 Task: Look for products in the category "Salad Toppings" from Olivia's only.
Action: Mouse moved to (310, 102)
Screenshot: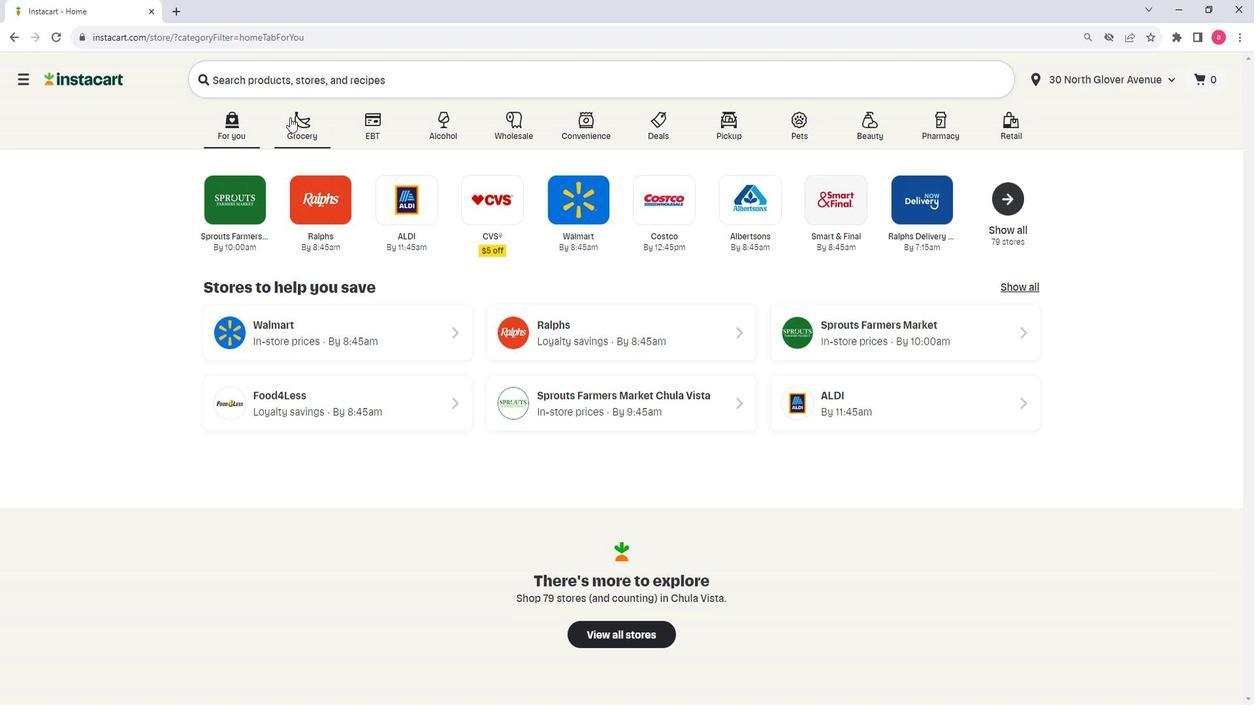 
Action: Mouse pressed left at (310, 102)
Screenshot: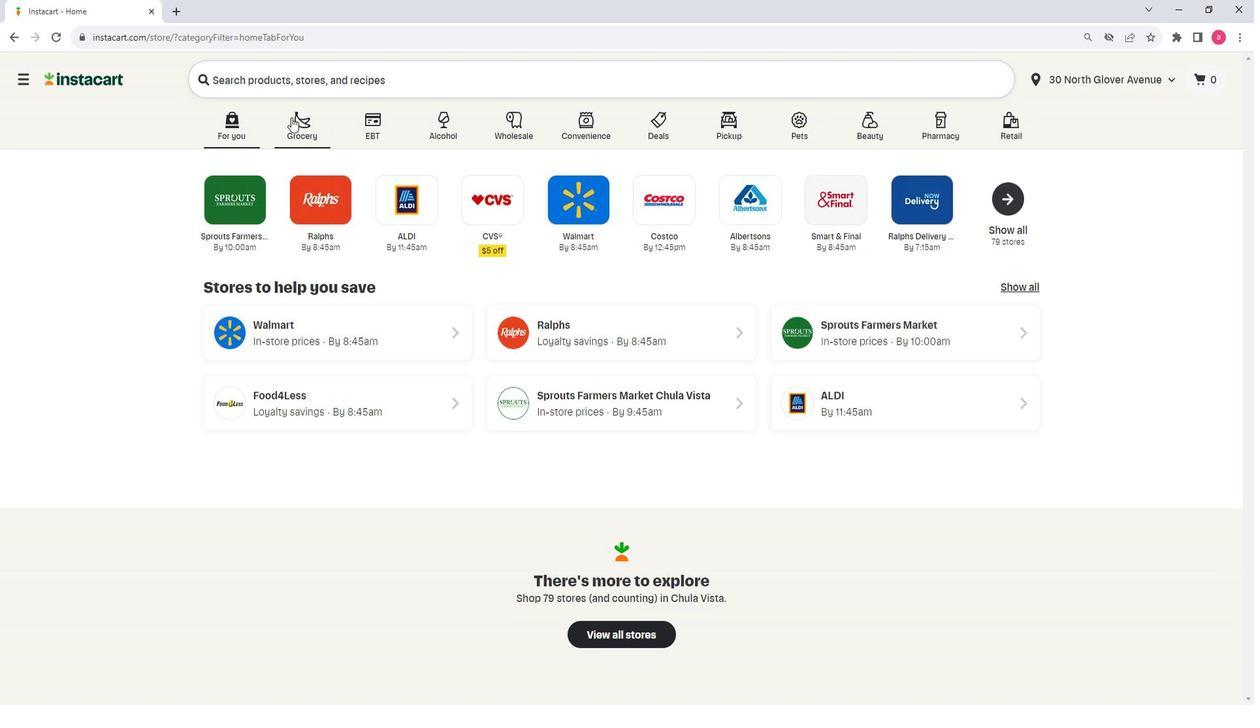 
Action: Mouse moved to (337, 305)
Screenshot: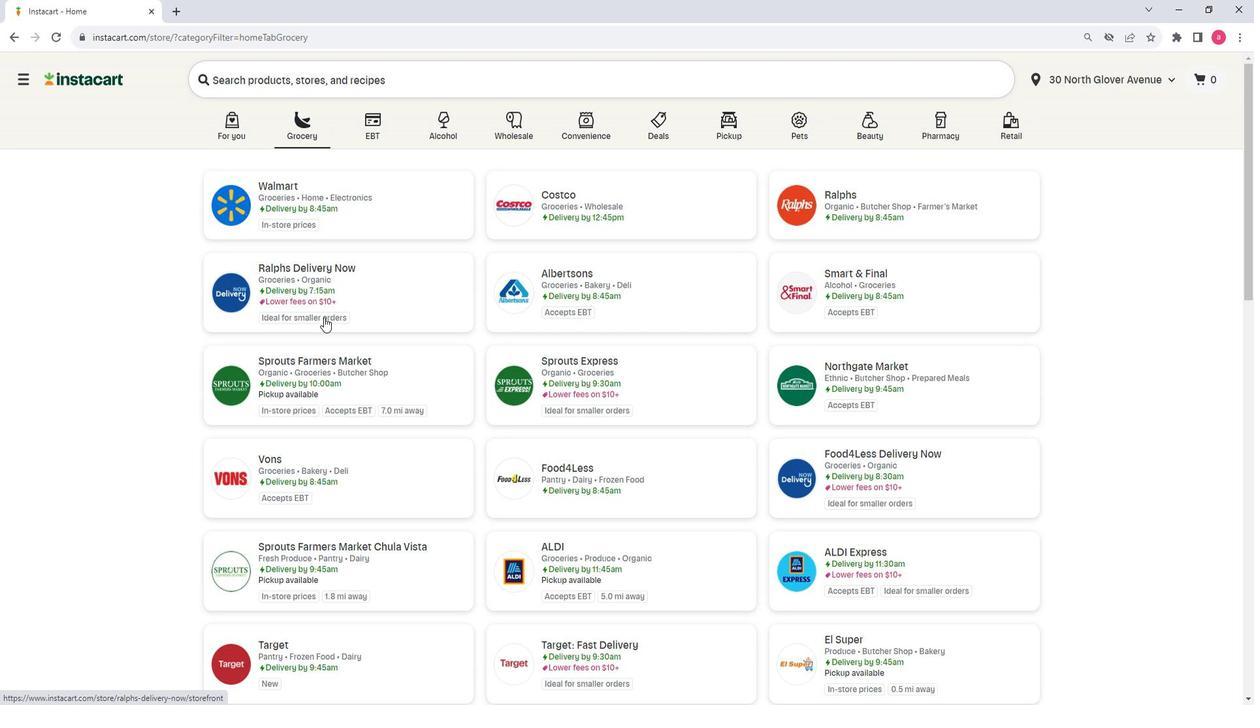
Action: Mouse scrolled (337, 305) with delta (0, 0)
Screenshot: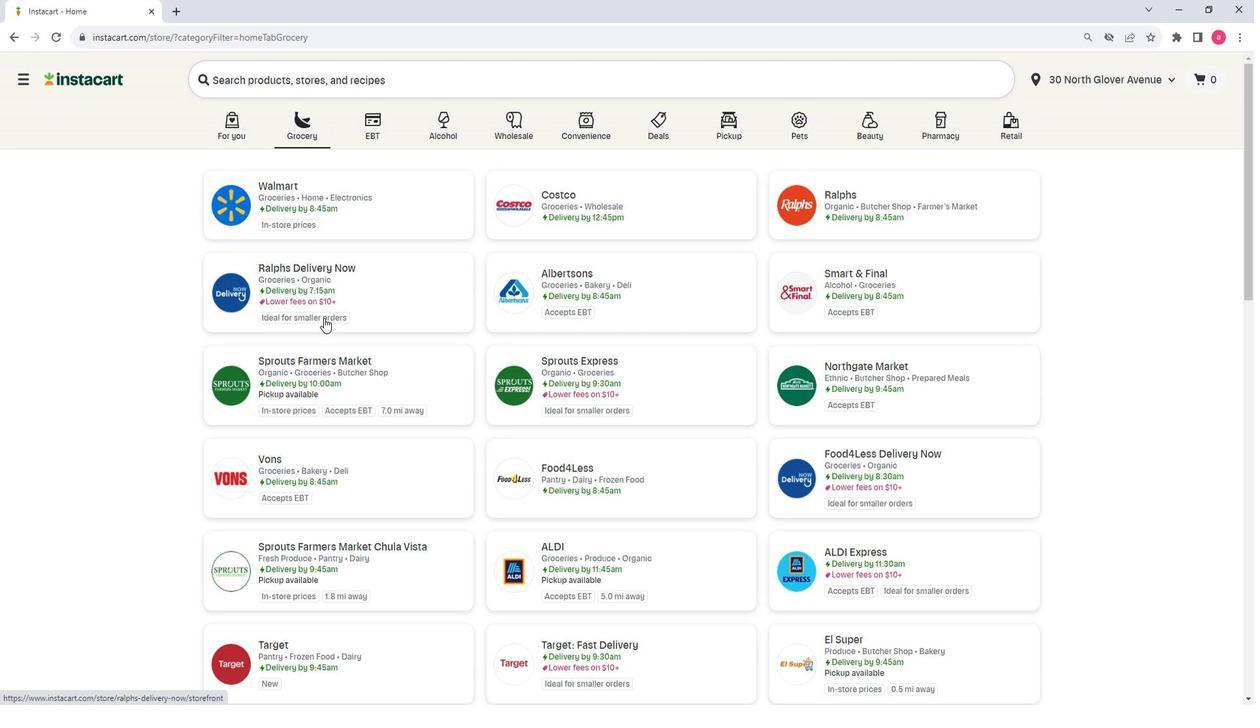 
Action: Mouse scrolled (337, 305) with delta (0, 0)
Screenshot: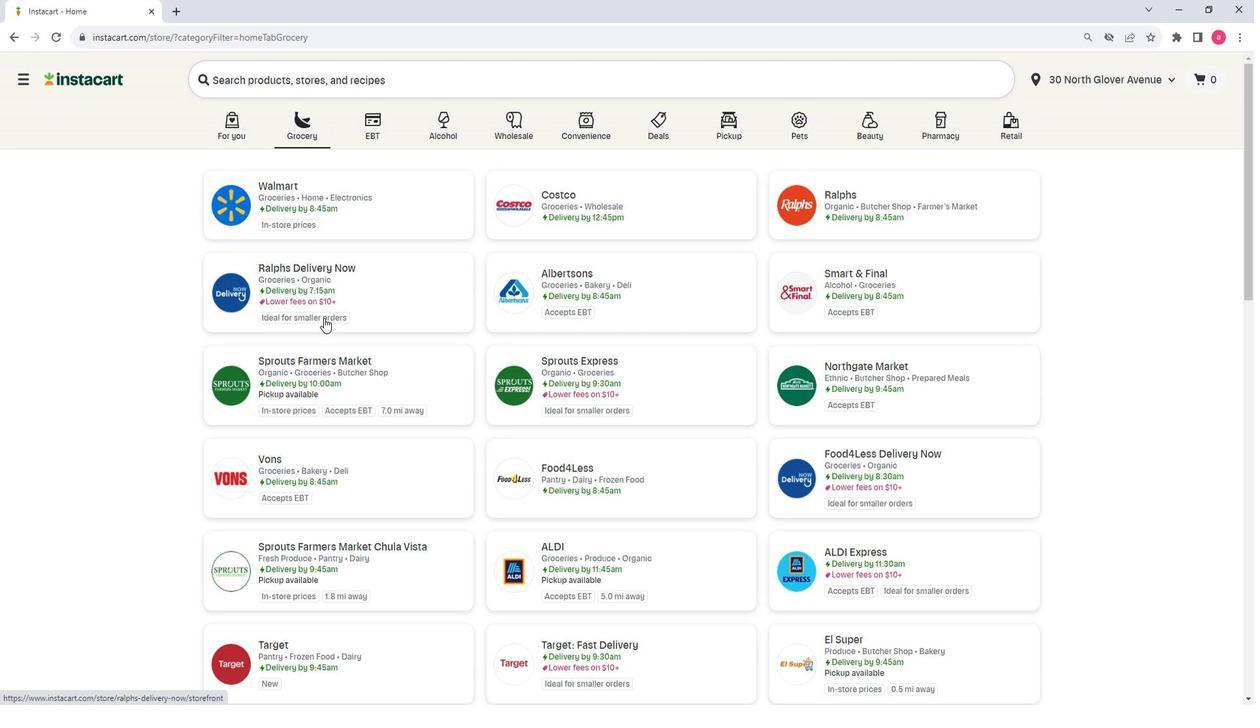 
Action: Mouse scrolled (337, 305) with delta (0, 0)
Screenshot: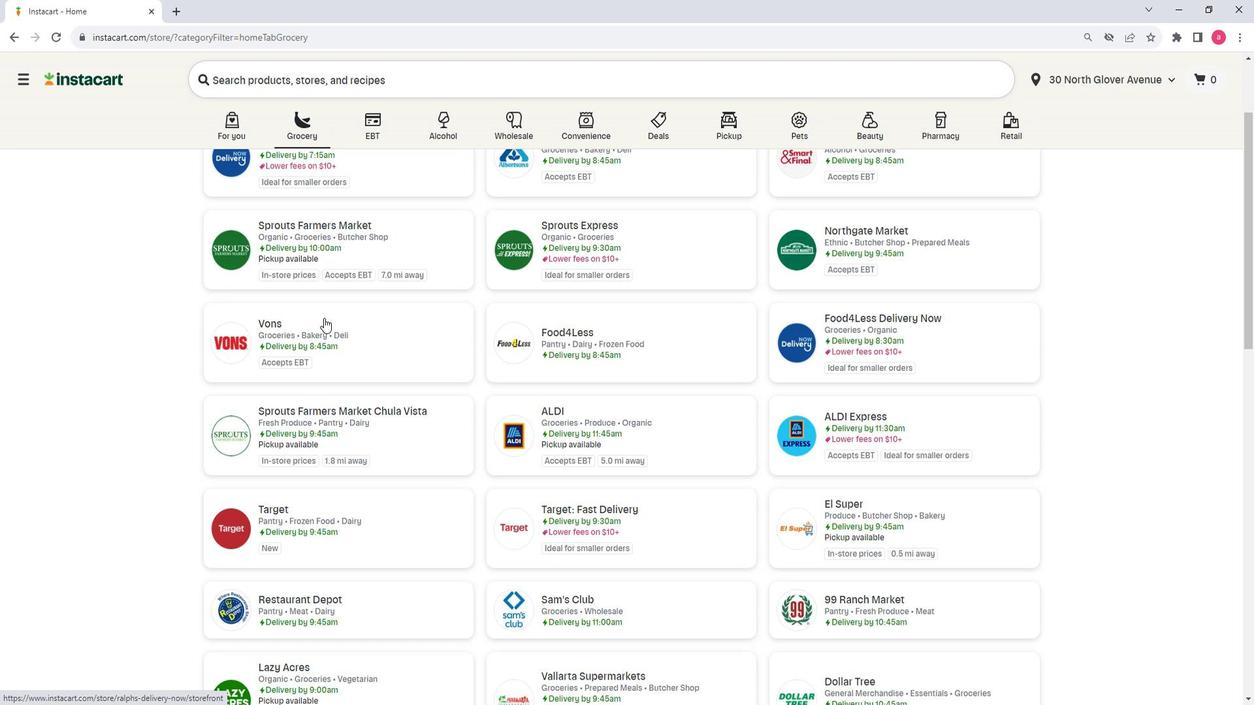 
Action: Mouse scrolled (337, 305) with delta (0, 0)
Screenshot: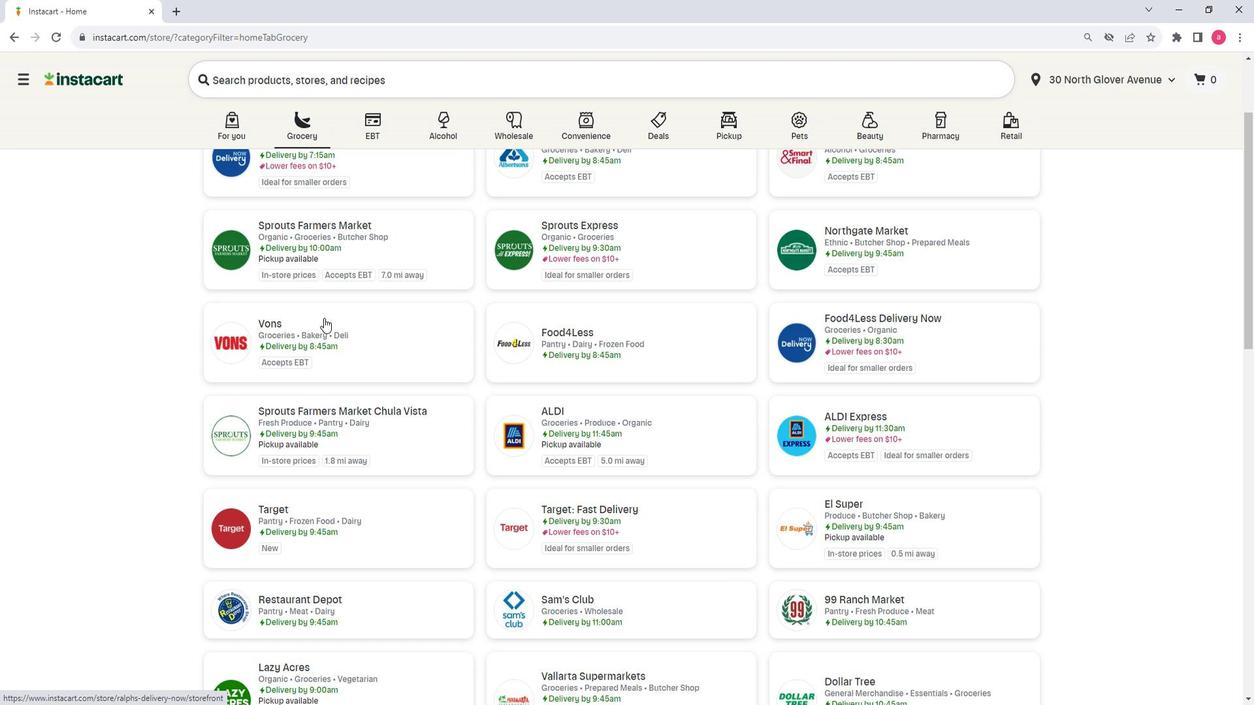 
Action: Mouse moved to (403, 289)
Screenshot: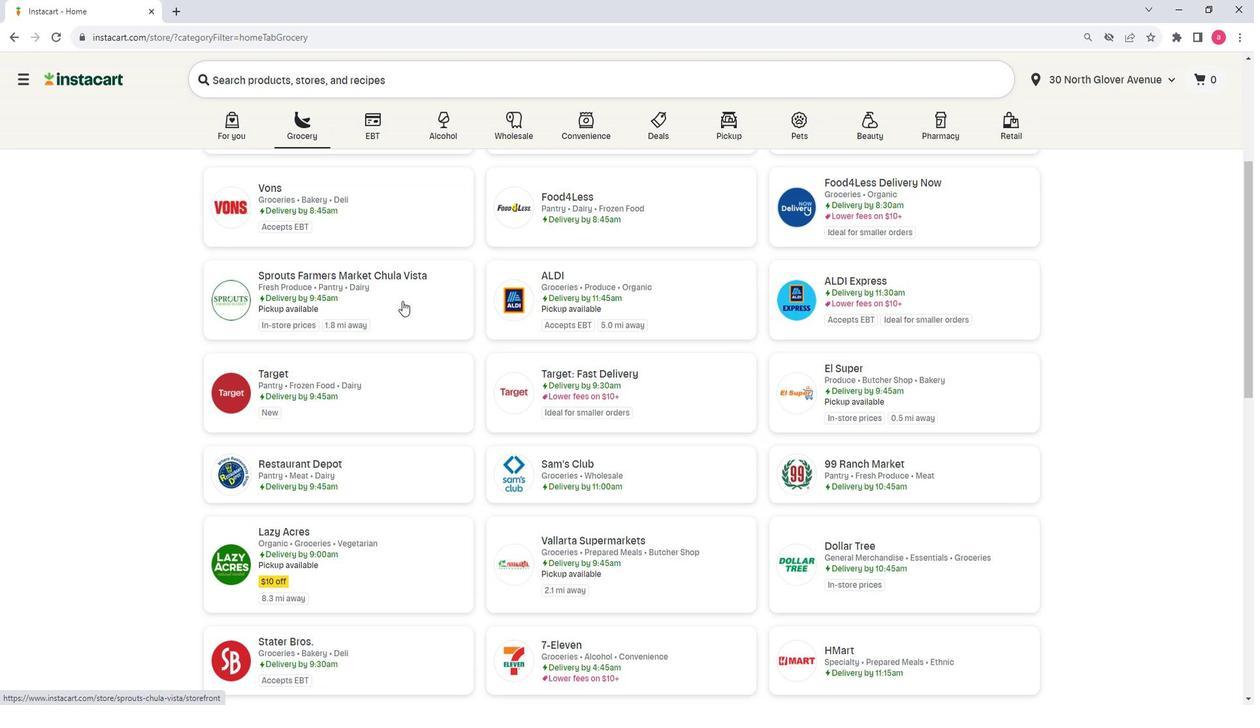 
Action: Mouse scrolled (403, 290) with delta (0, 0)
Screenshot: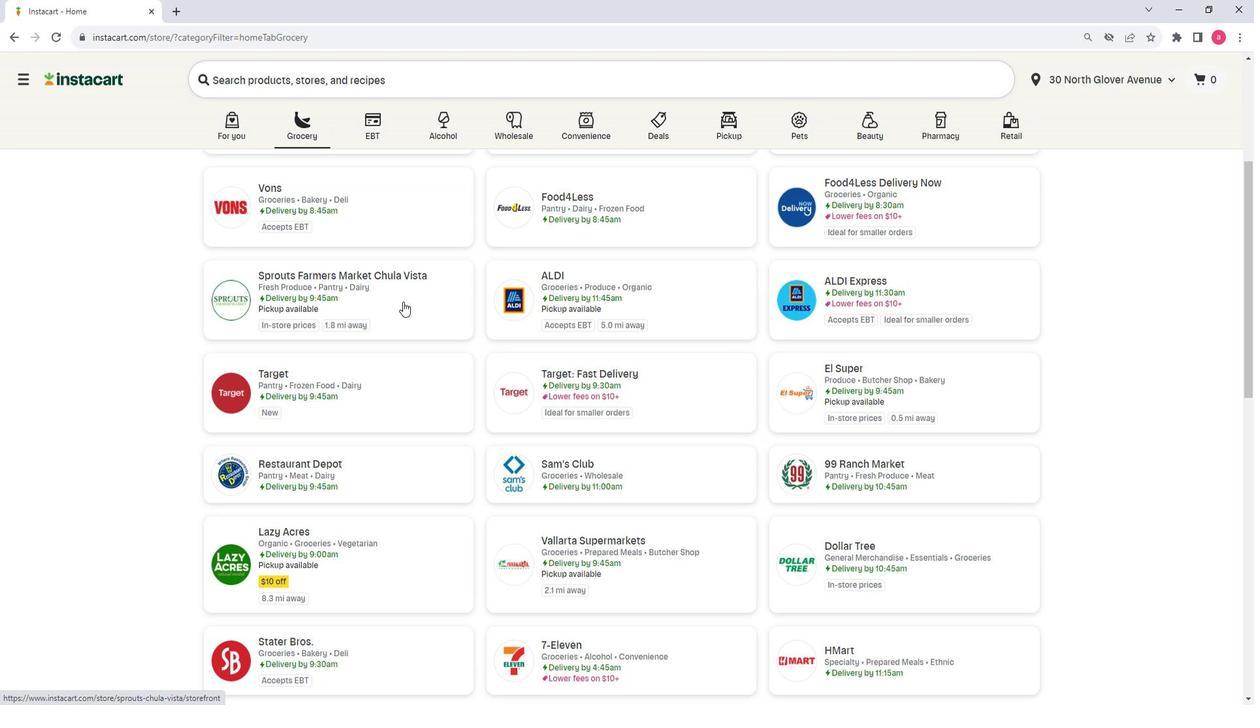 
Action: Mouse scrolled (403, 290) with delta (0, 0)
Screenshot: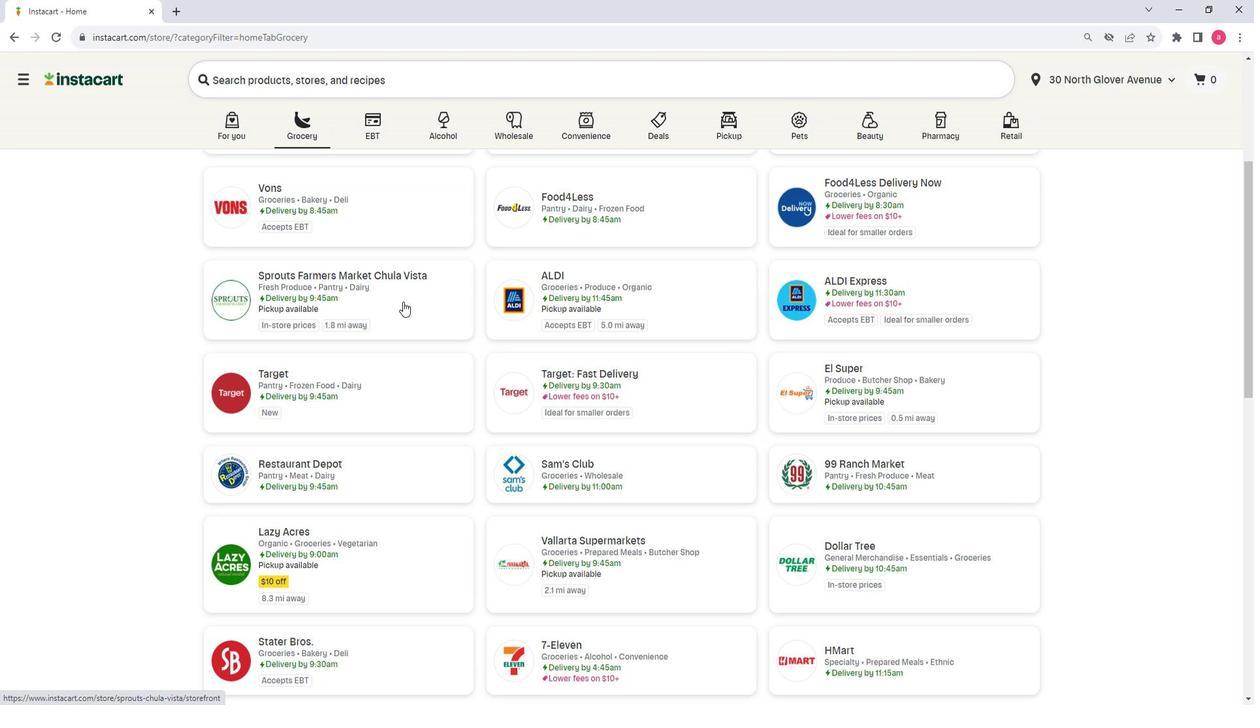 
Action: Mouse scrolled (403, 290) with delta (0, 0)
Screenshot: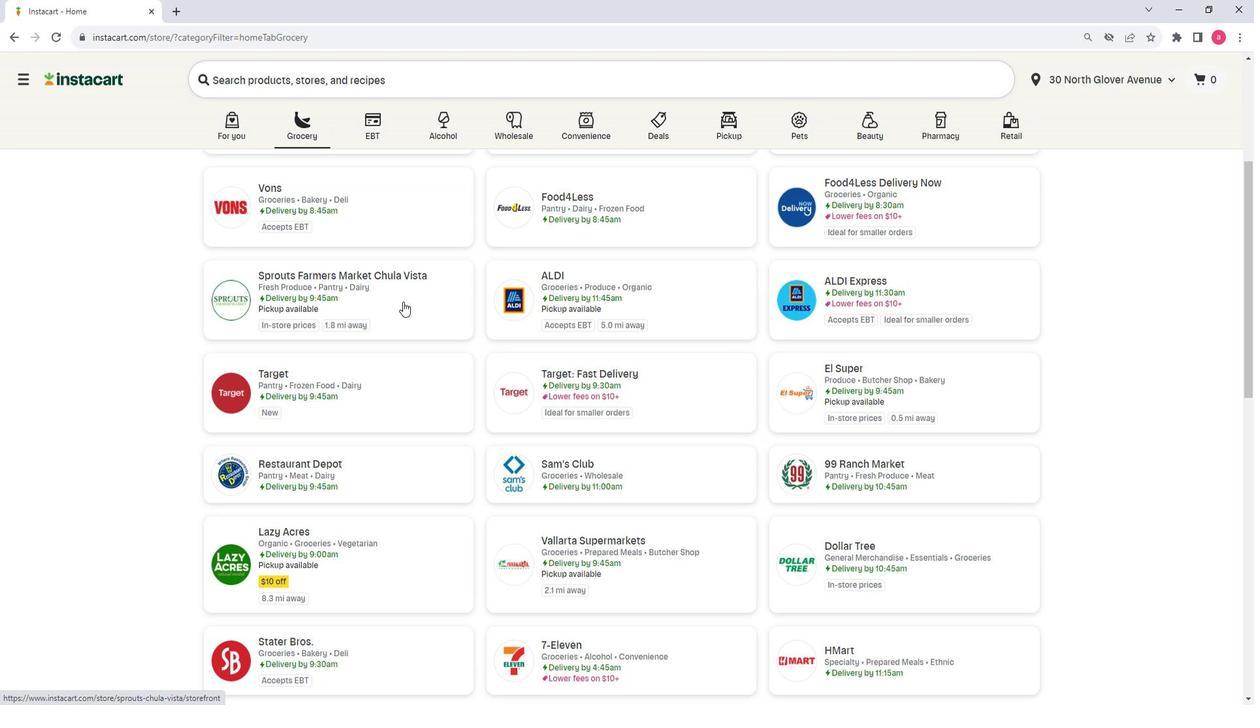 
Action: Mouse scrolled (403, 290) with delta (0, 0)
Screenshot: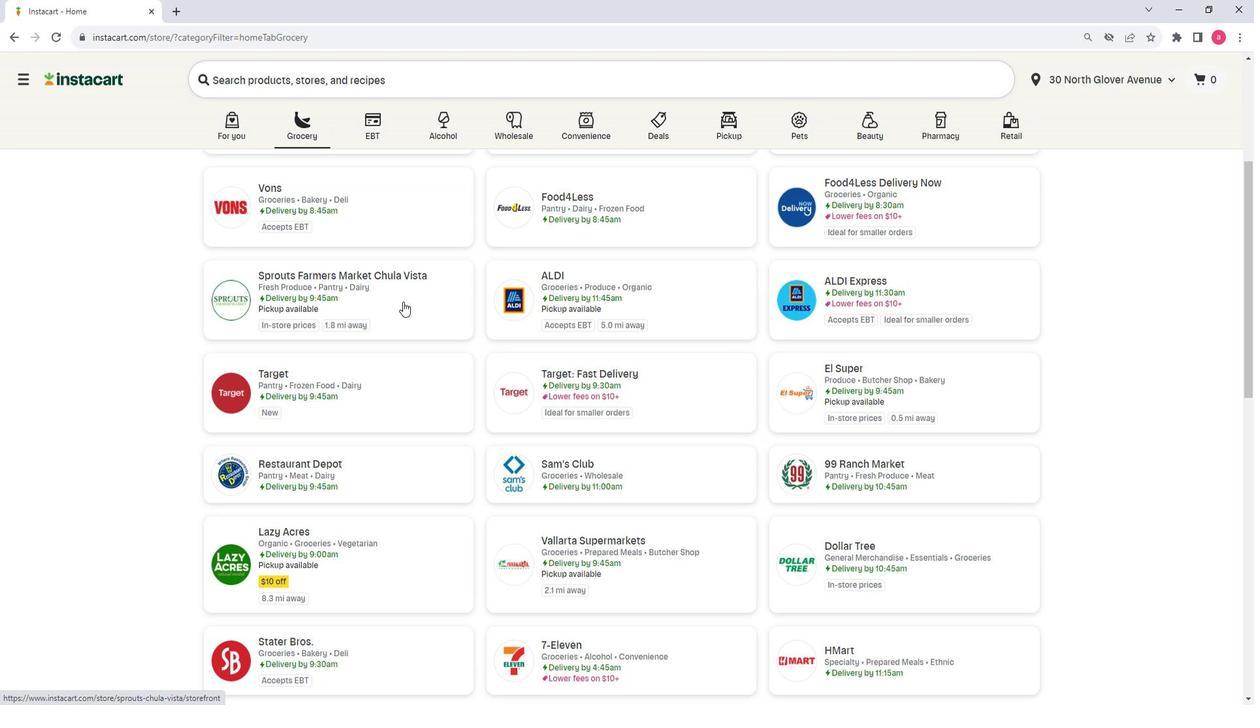 
Action: Mouse scrolled (403, 290) with delta (0, 0)
Screenshot: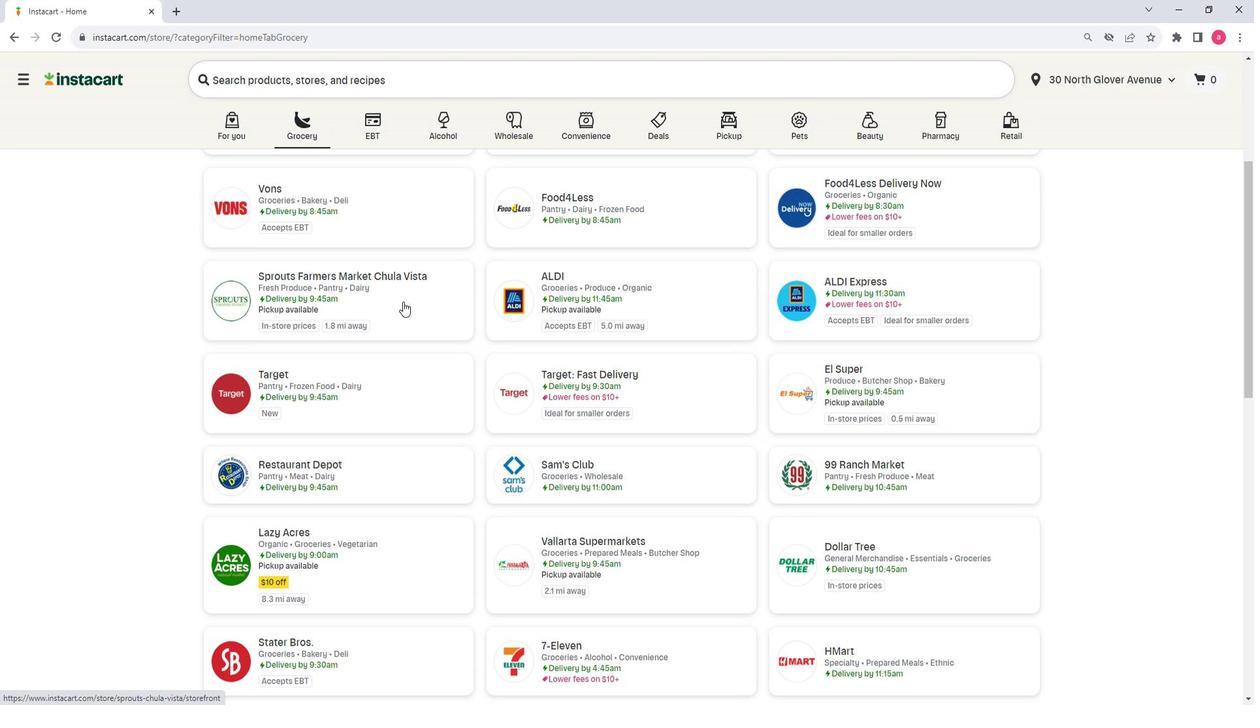 
Action: Mouse moved to (408, 363)
Screenshot: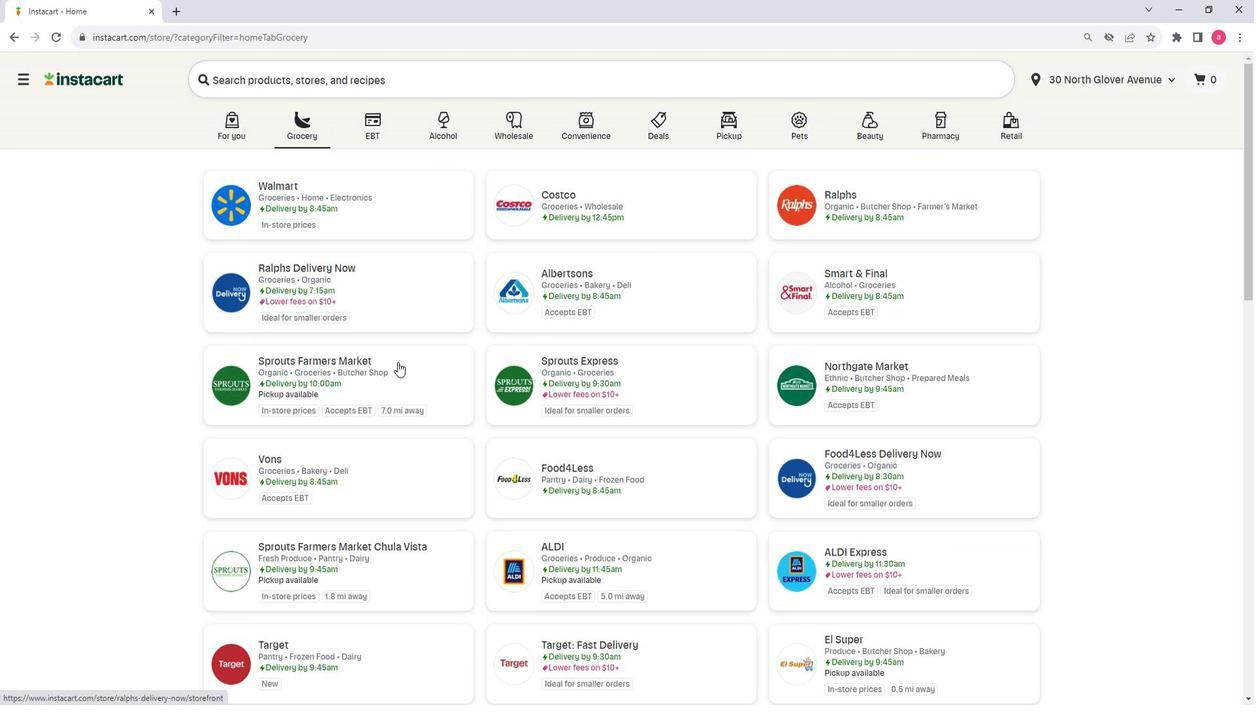 
Action: Mouse pressed left at (408, 363)
Screenshot: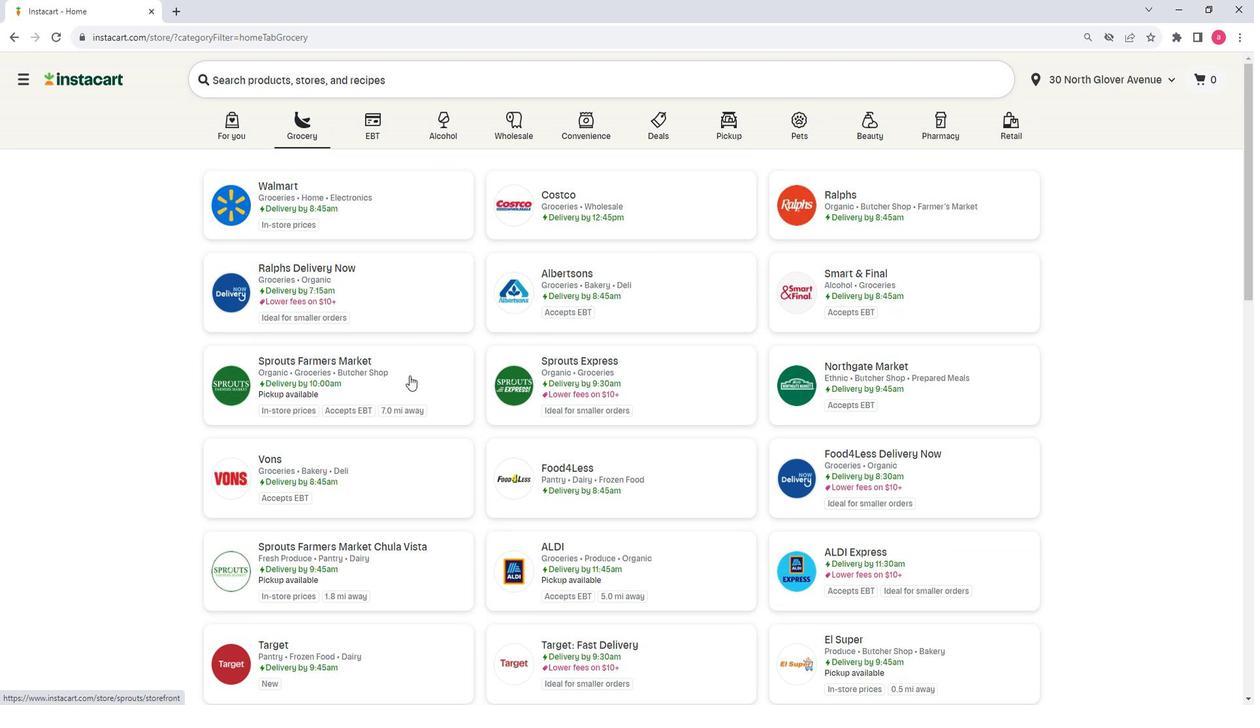 
Action: Mouse moved to (182, 348)
Screenshot: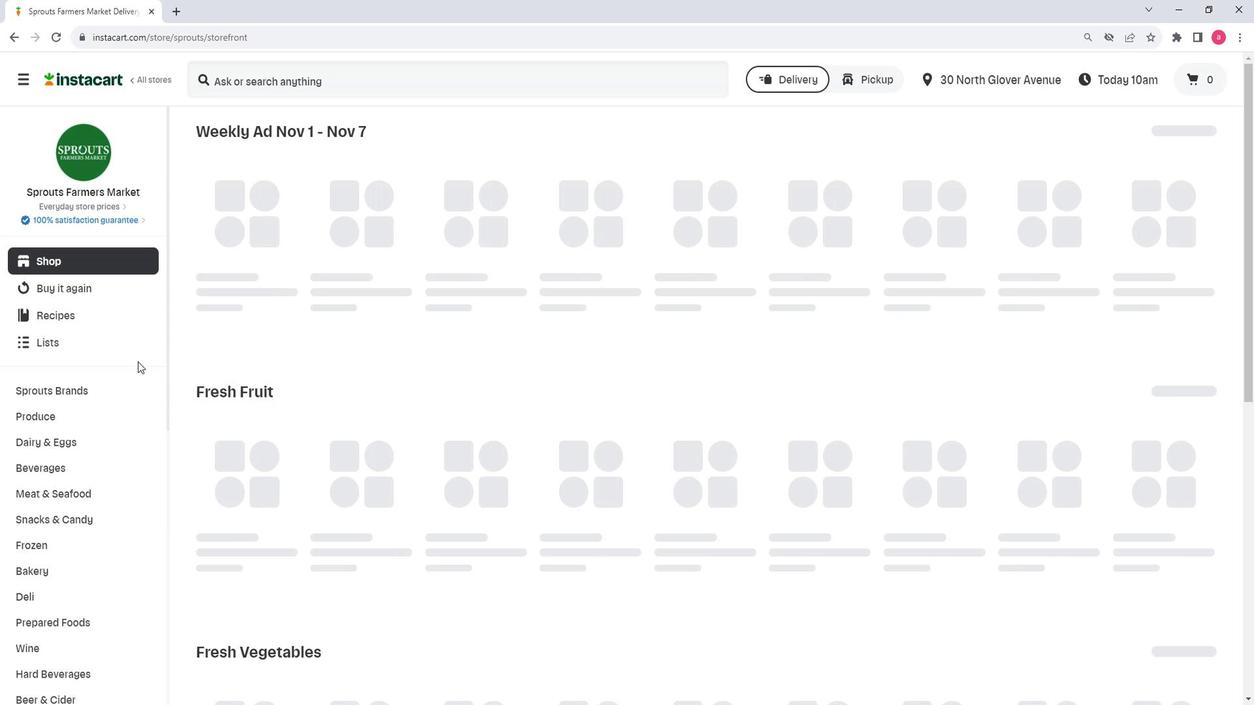 
Action: Mouse scrolled (182, 348) with delta (0, 0)
Screenshot: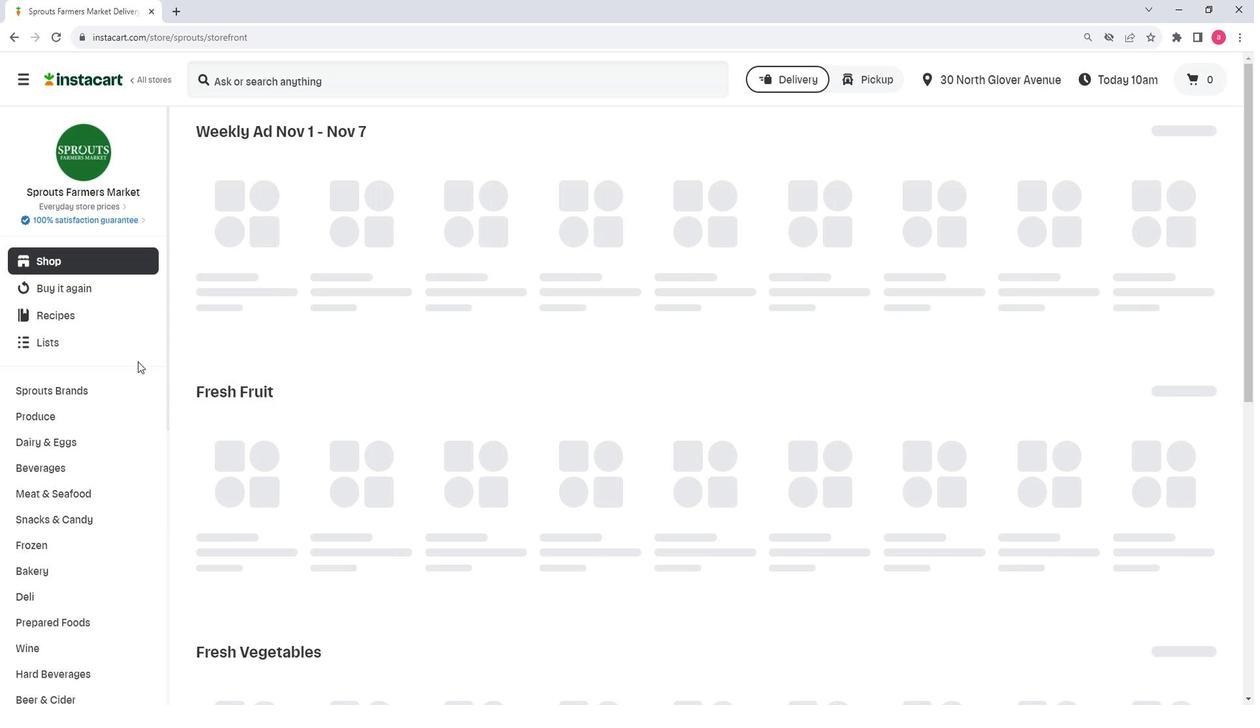 
Action: Mouse scrolled (182, 348) with delta (0, 0)
Screenshot: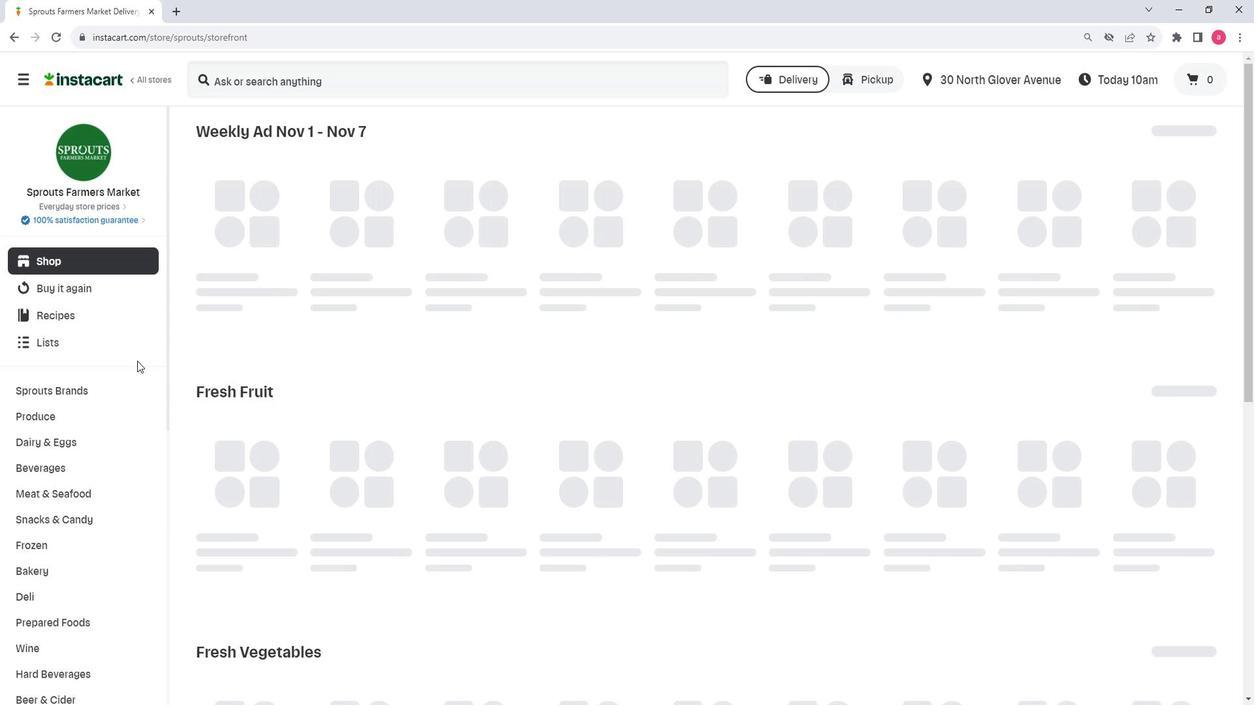 
Action: Mouse scrolled (182, 348) with delta (0, 0)
Screenshot: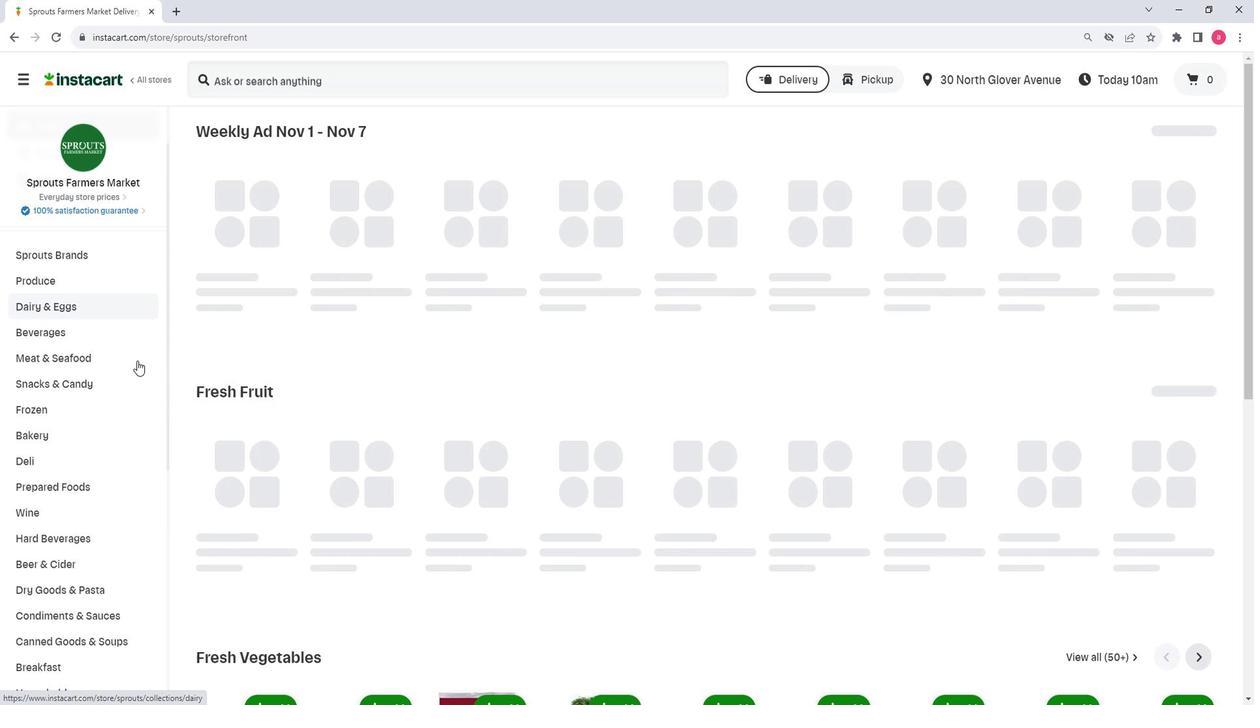
Action: Mouse scrolled (182, 348) with delta (0, 0)
Screenshot: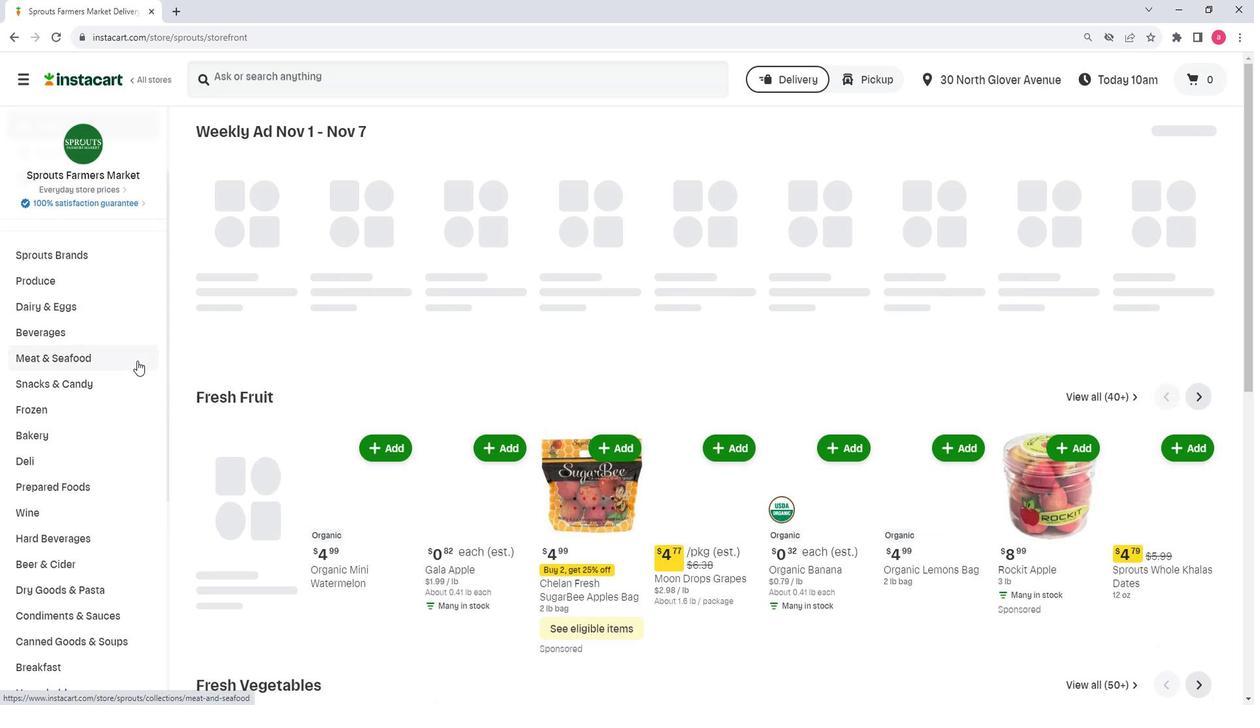 
Action: Mouse scrolled (182, 348) with delta (0, 0)
Screenshot: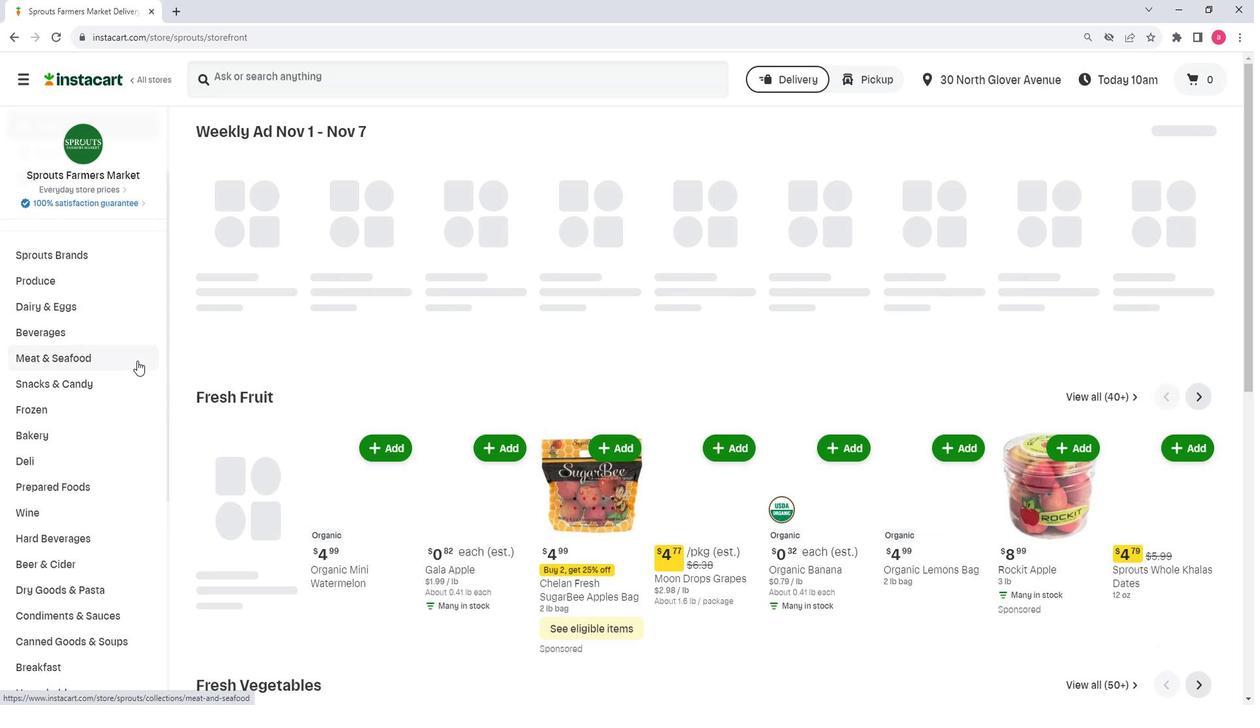 
Action: Mouse moved to (164, 404)
Screenshot: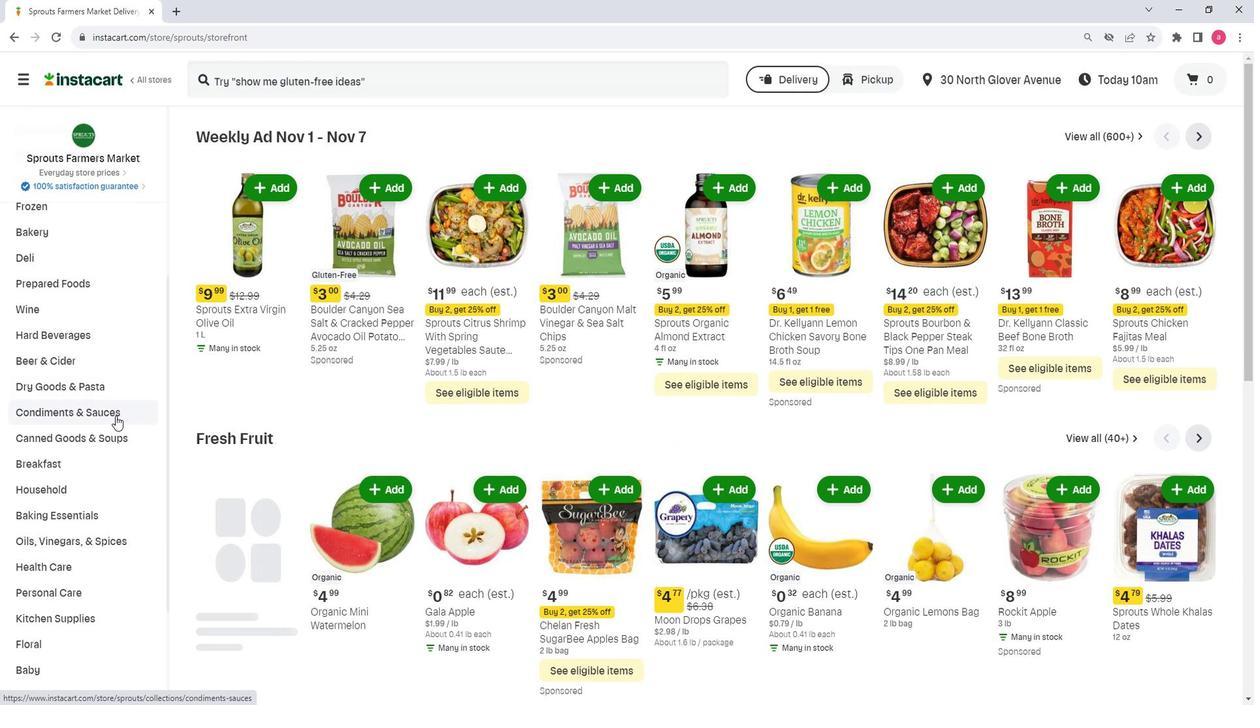 
Action: Mouse pressed left at (164, 404)
Screenshot: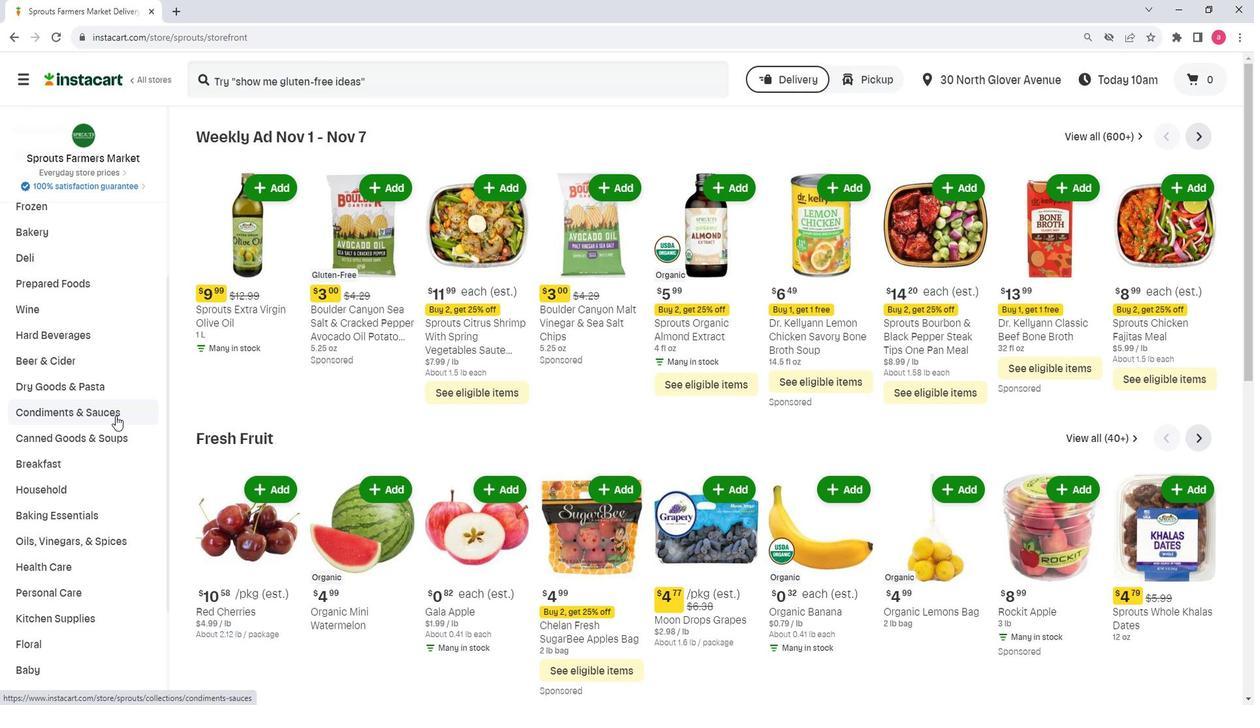 
Action: Mouse moved to (849, 148)
Screenshot: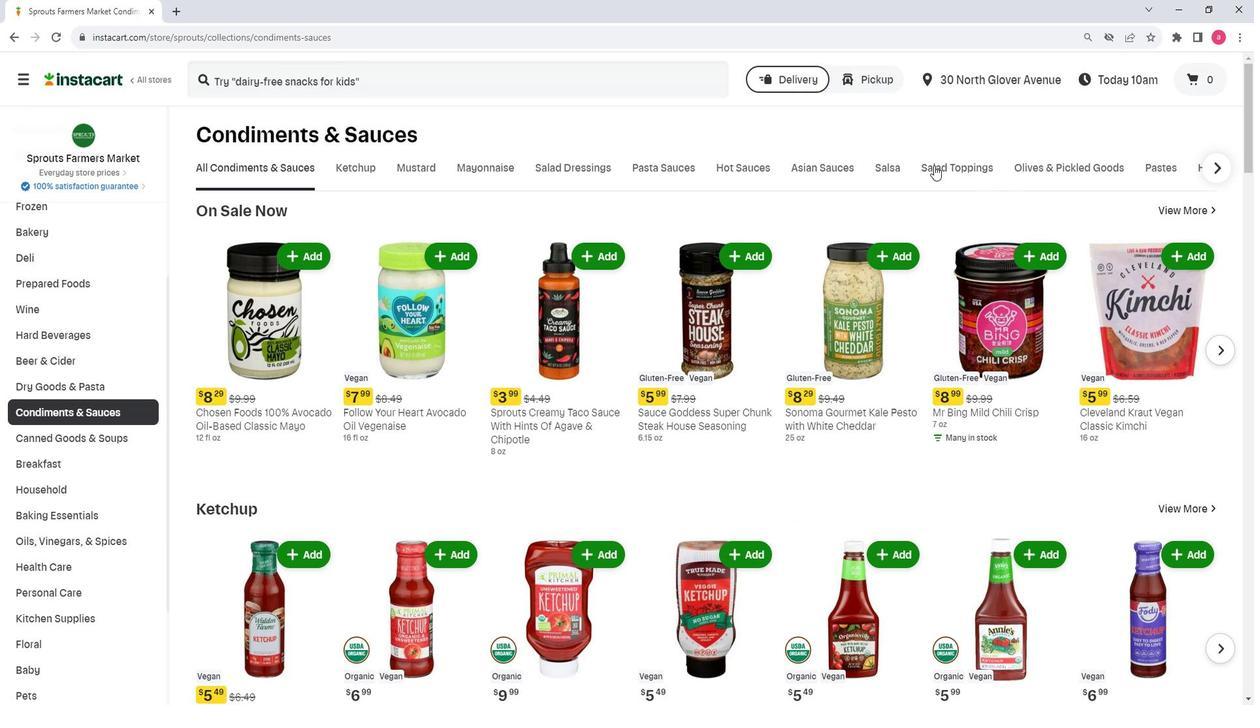 
Action: Mouse pressed left at (849, 148)
Screenshot: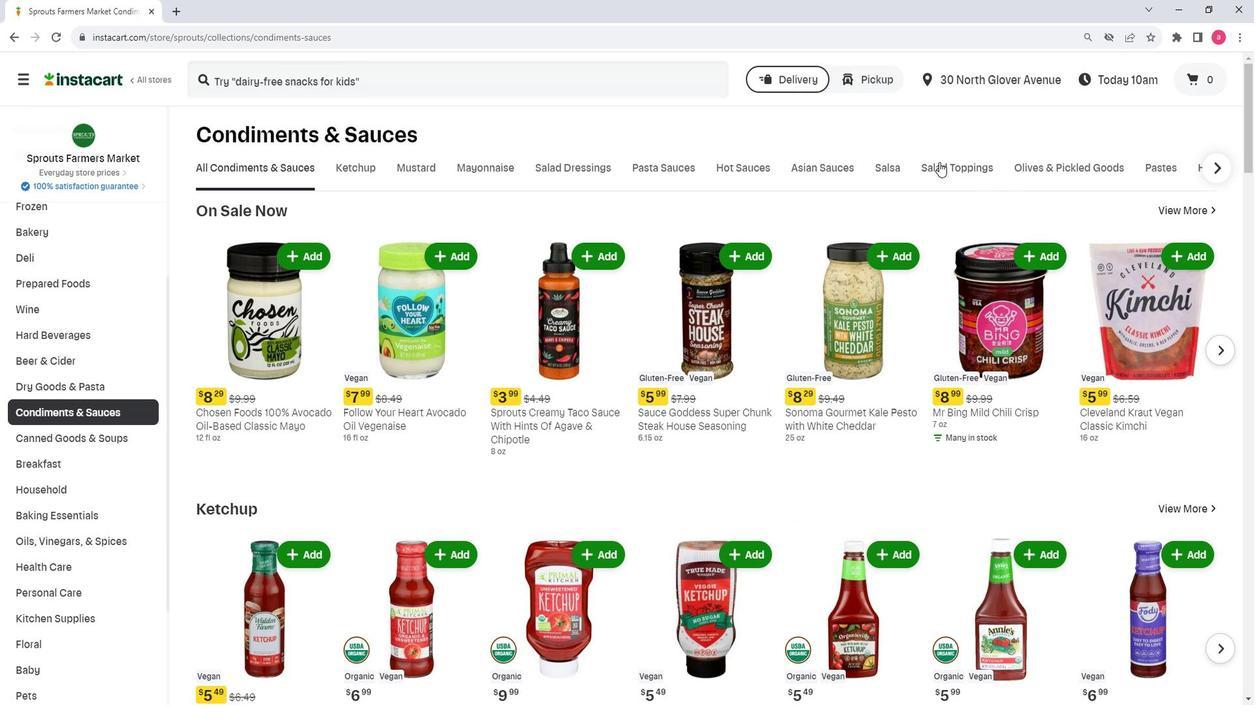 
Action: Mouse moved to (324, 194)
Screenshot: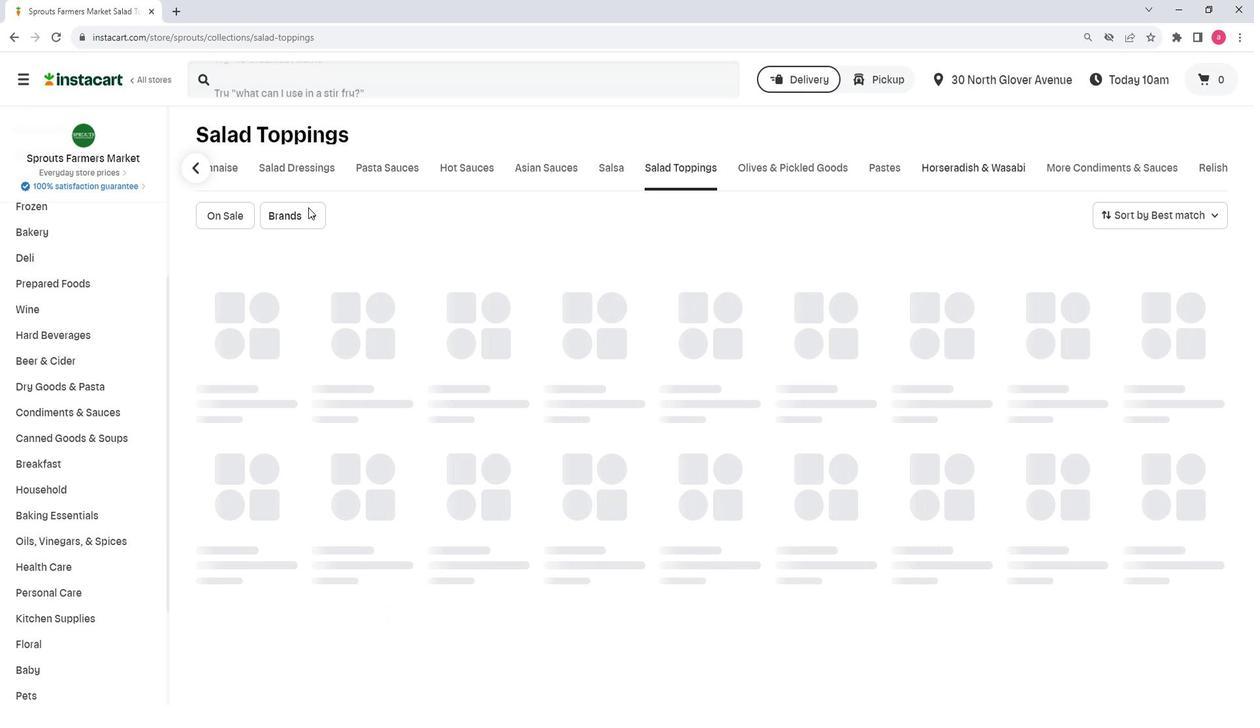 
Action: Mouse pressed left at (324, 194)
Screenshot: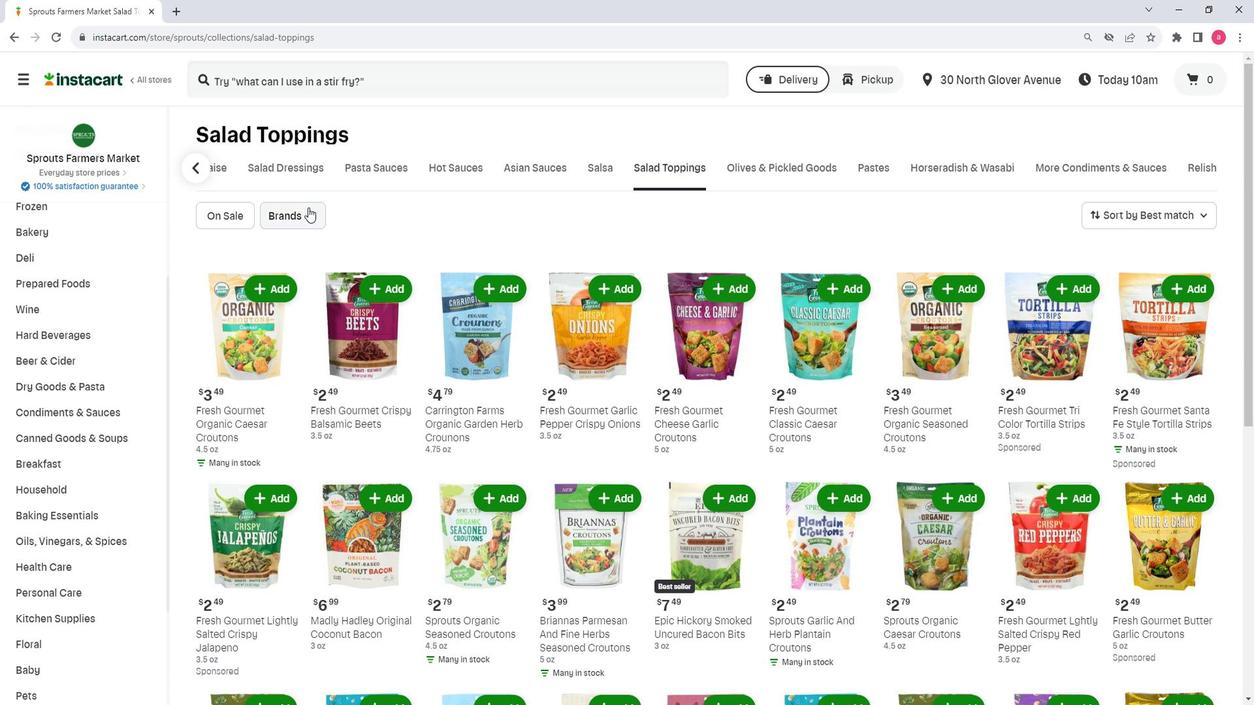 
Action: Mouse moved to (371, 258)
Screenshot: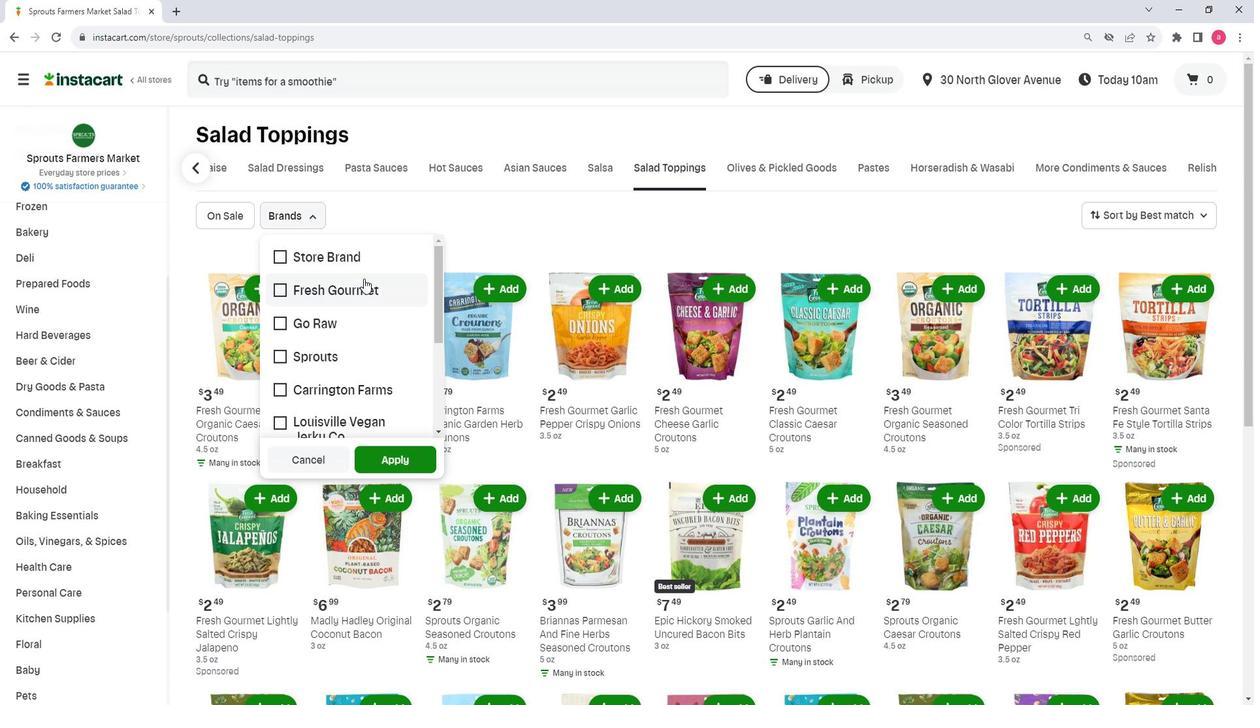 
Action: Mouse scrolled (371, 258) with delta (0, 0)
Screenshot: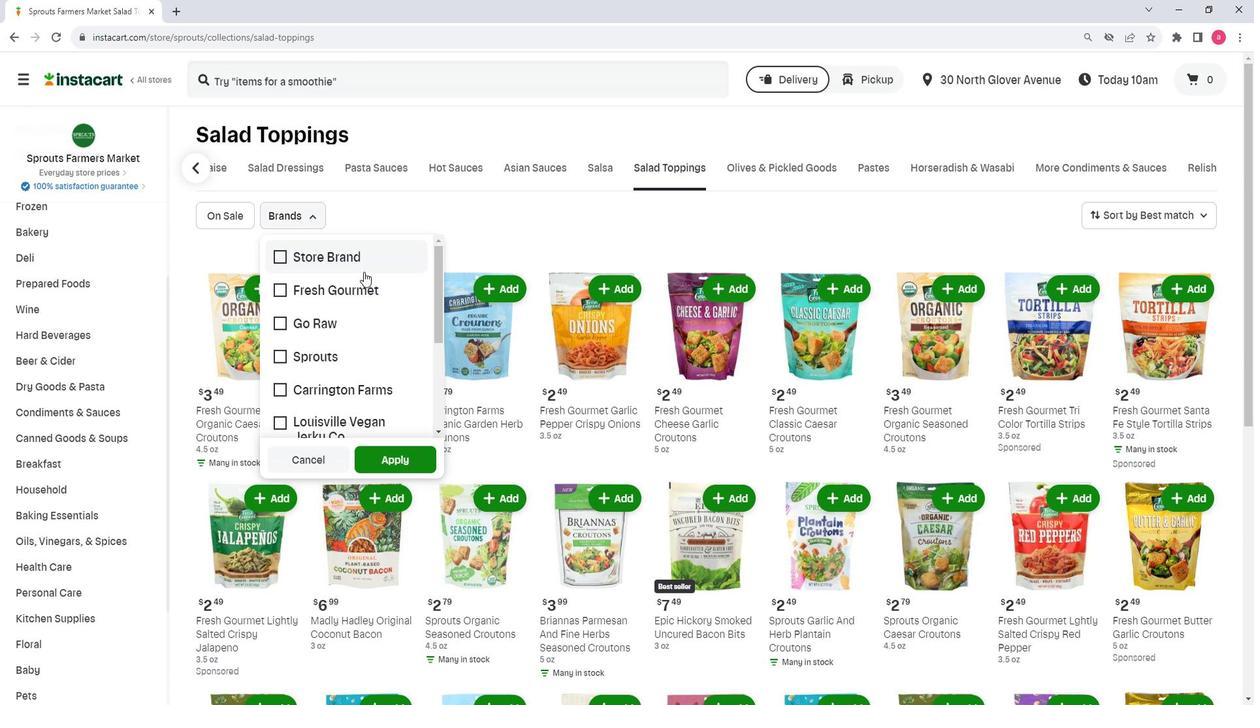 
Action: Mouse scrolled (371, 258) with delta (0, 0)
Screenshot: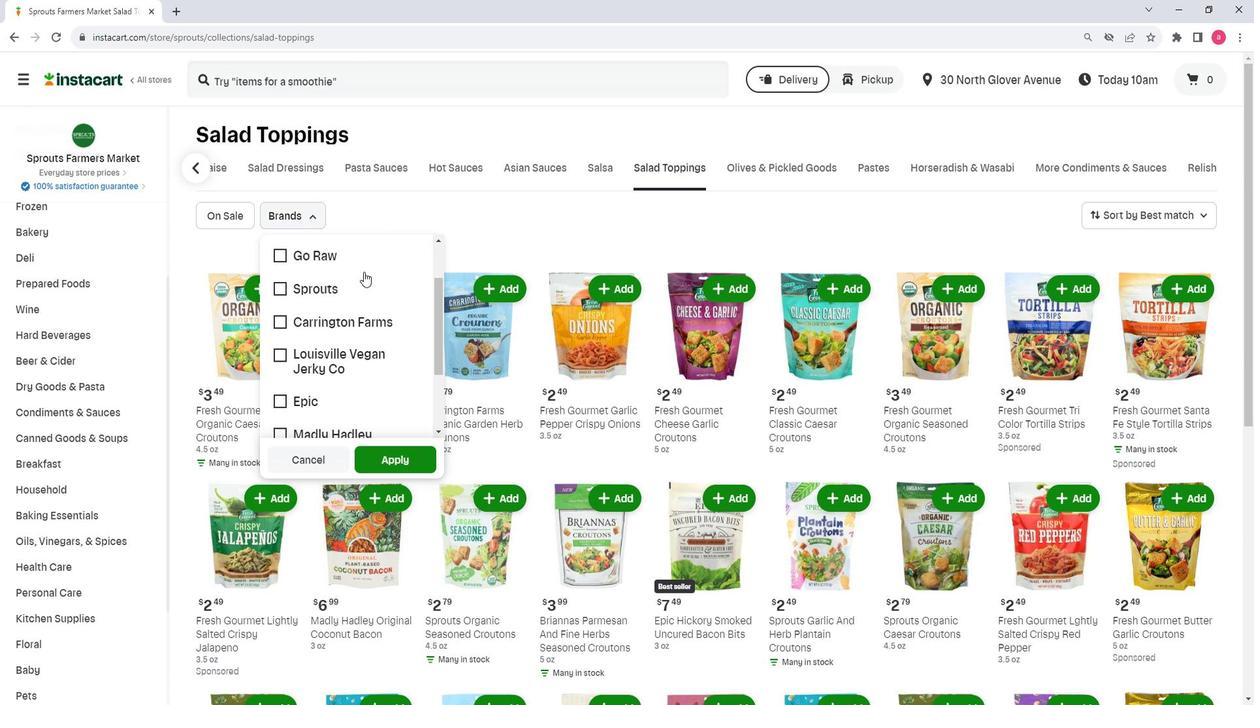 
Action: Mouse scrolled (371, 258) with delta (0, 0)
Screenshot: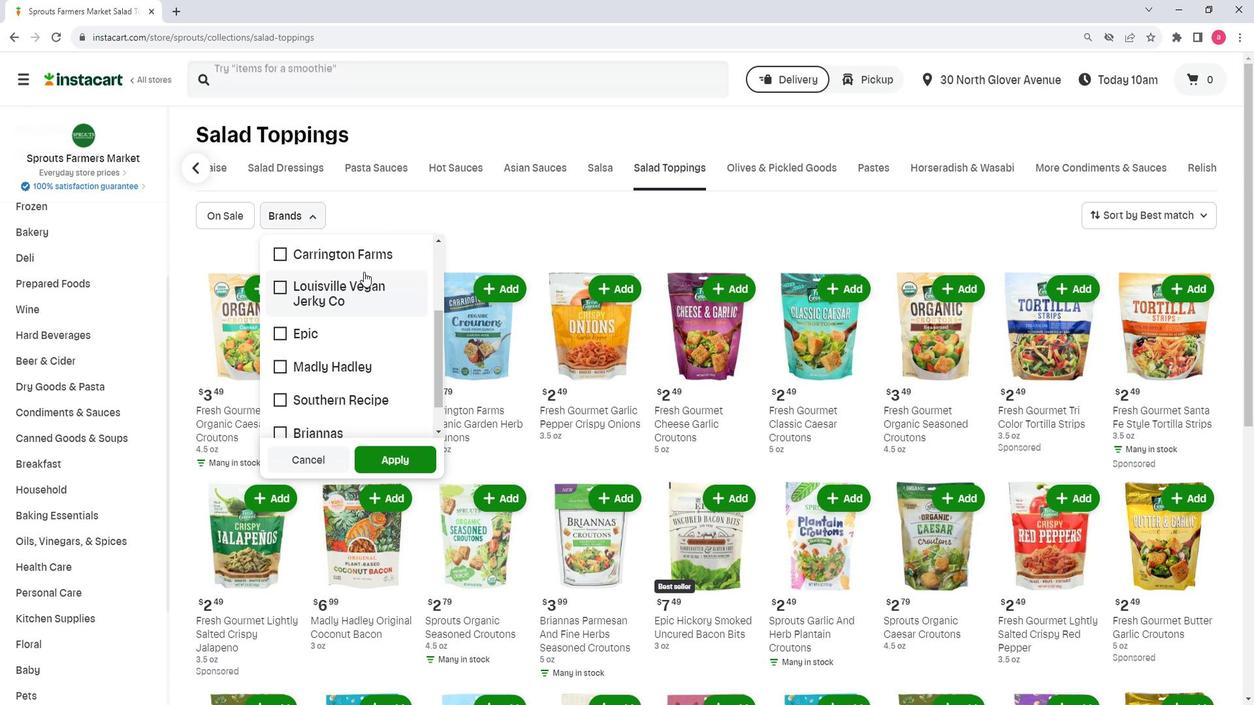 
Action: Mouse moved to (340, 368)
Screenshot: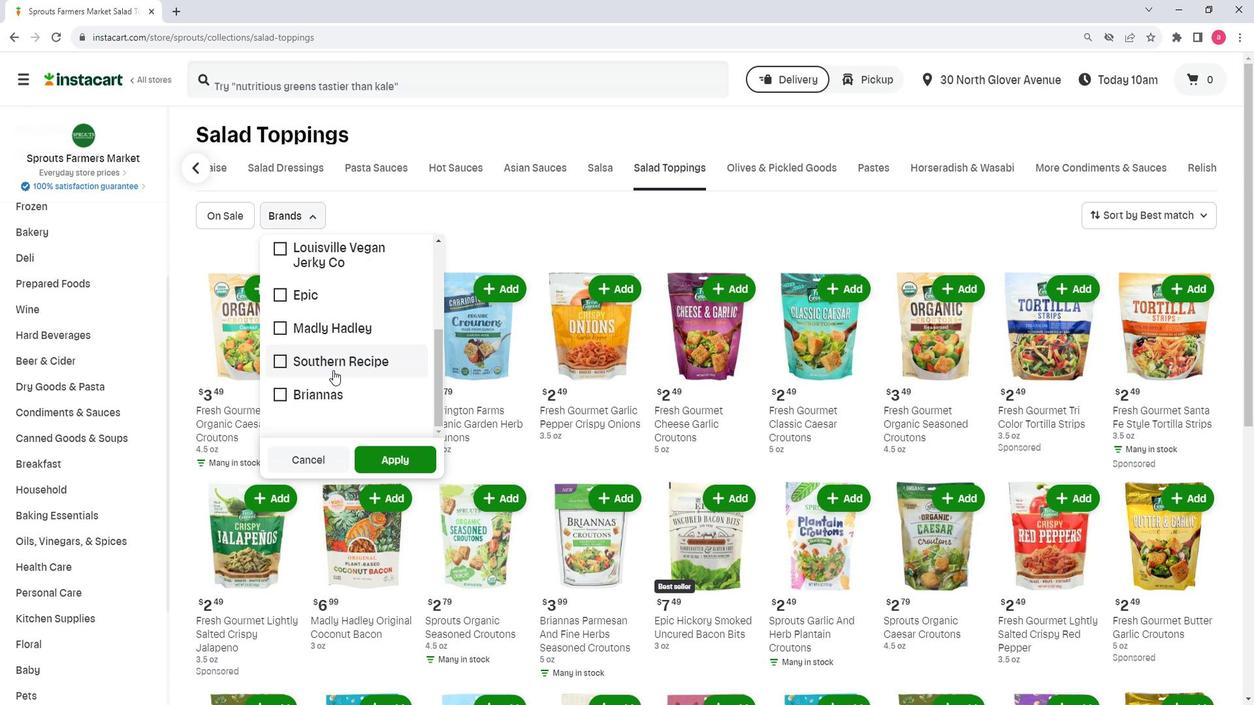 
Action: Mouse scrolled (340, 369) with delta (0, 0)
Screenshot: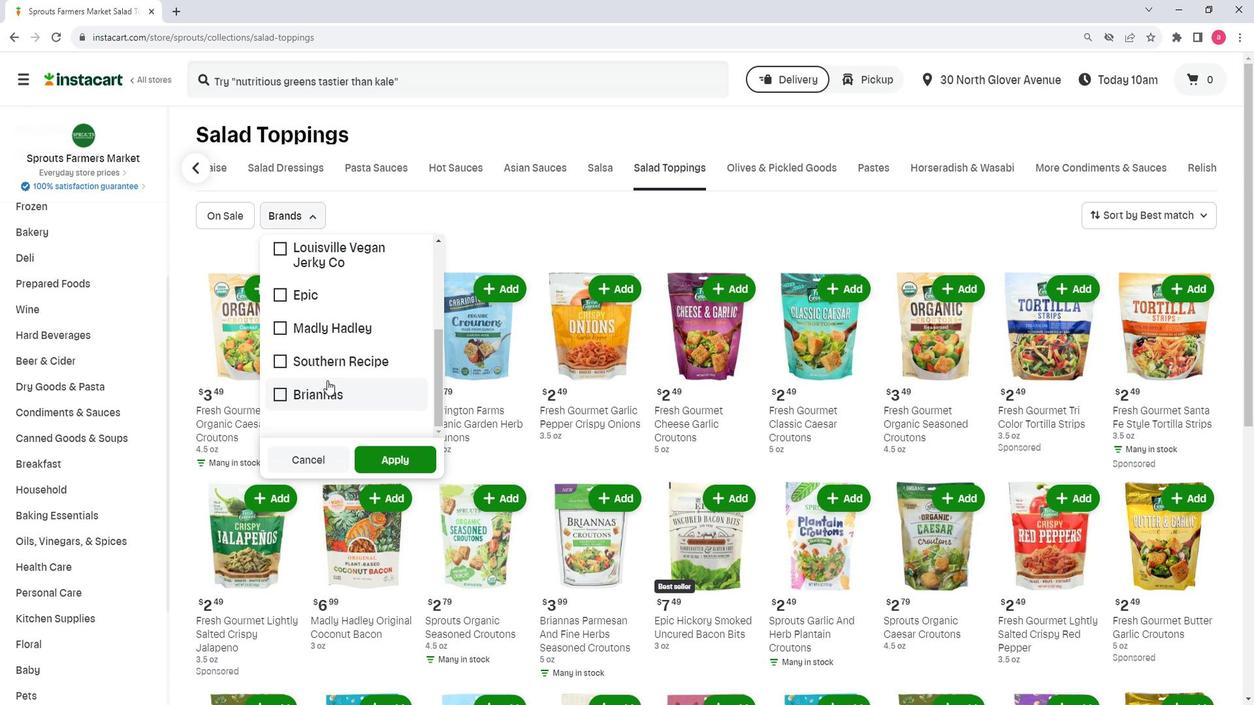 
Action: Mouse scrolled (340, 369) with delta (0, 0)
Screenshot: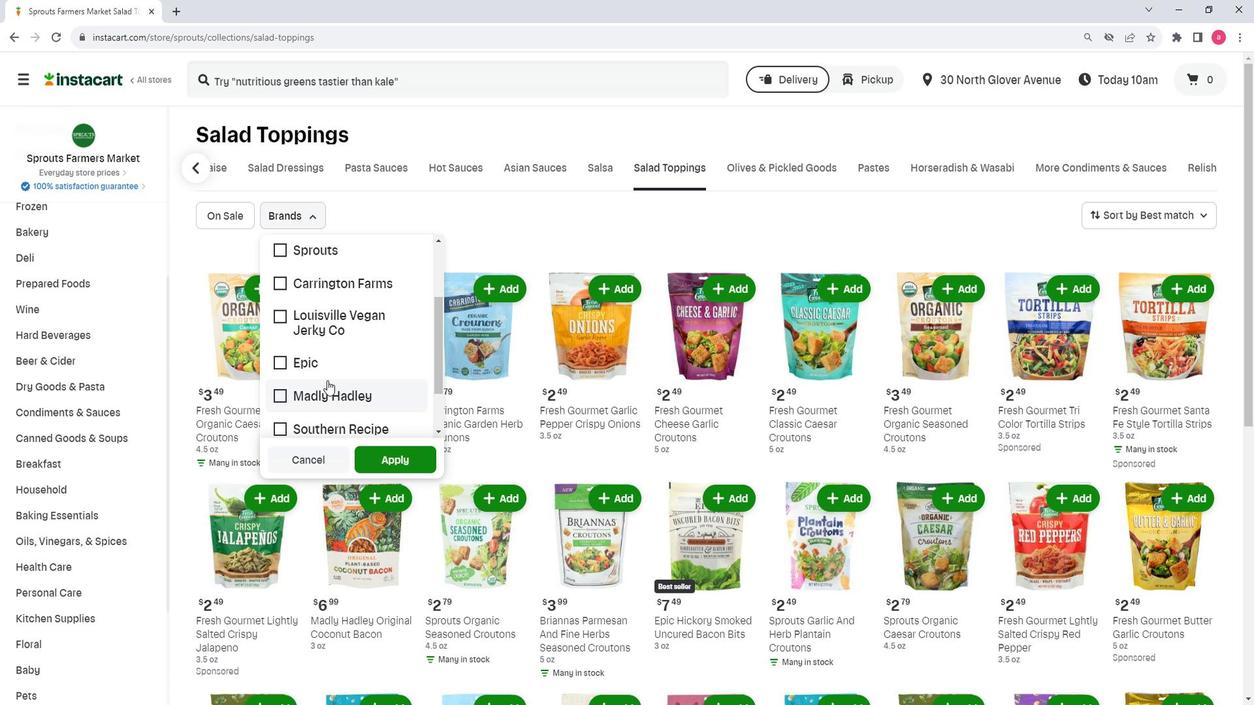 
Action: Mouse moved to (344, 361)
Screenshot: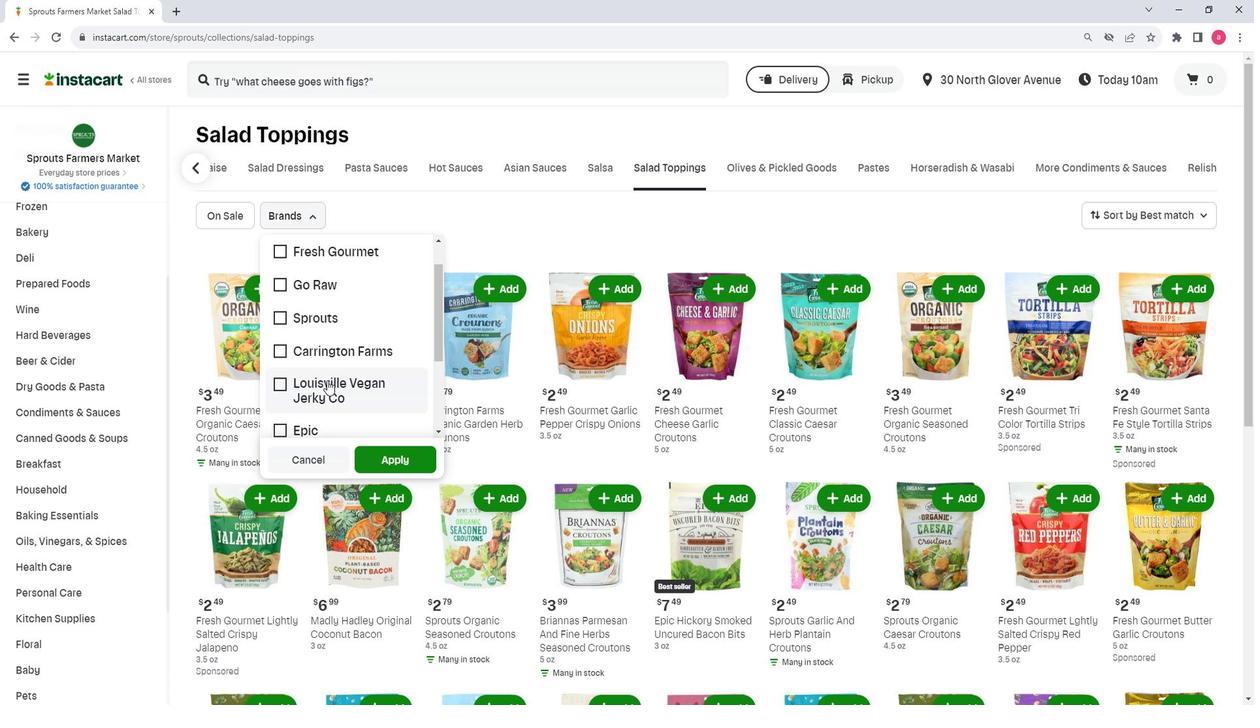 
Action: Mouse scrolled (344, 361) with delta (0, 0)
Screenshot: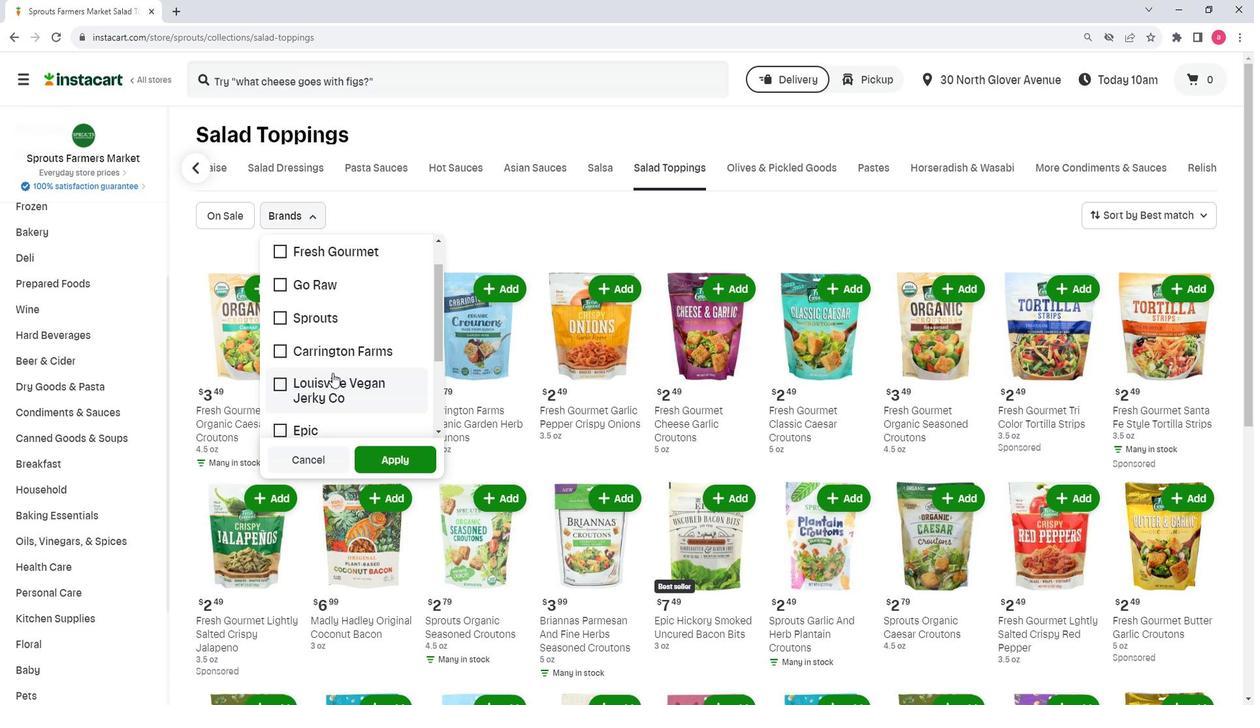 
Action: Mouse scrolled (344, 361) with delta (0, 0)
Screenshot: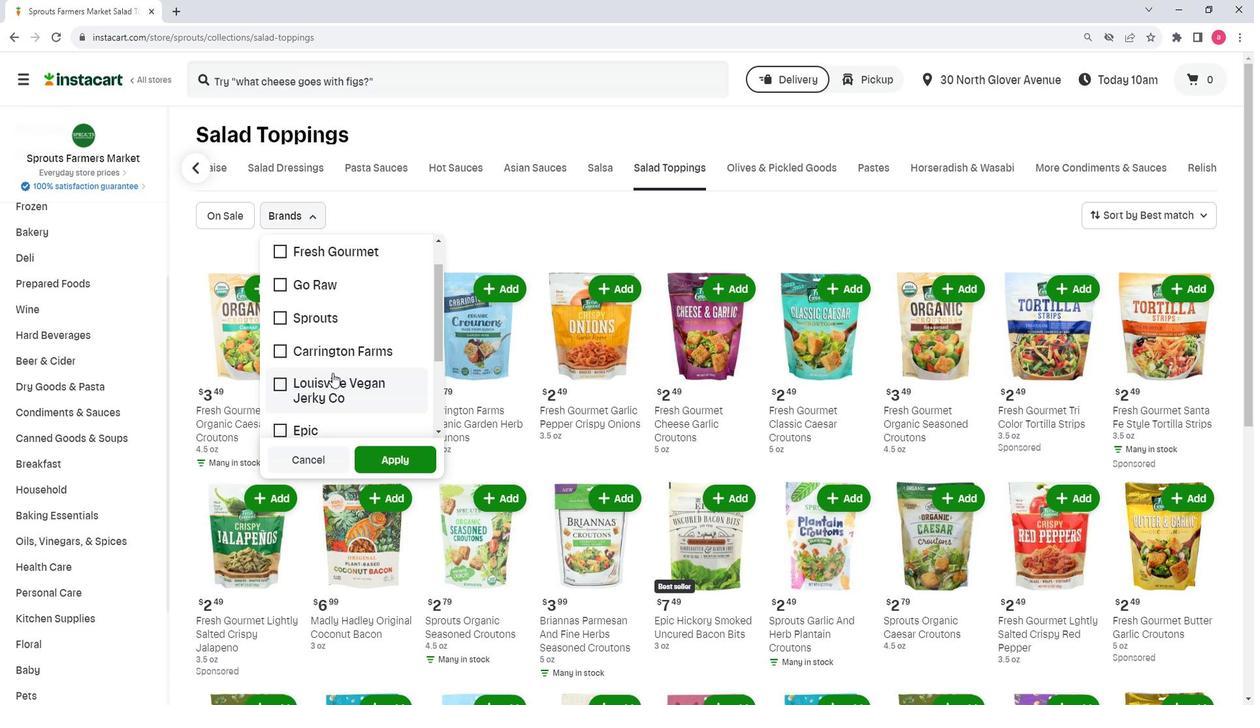 
Action: Mouse scrolled (344, 361) with delta (0, 0)
Screenshot: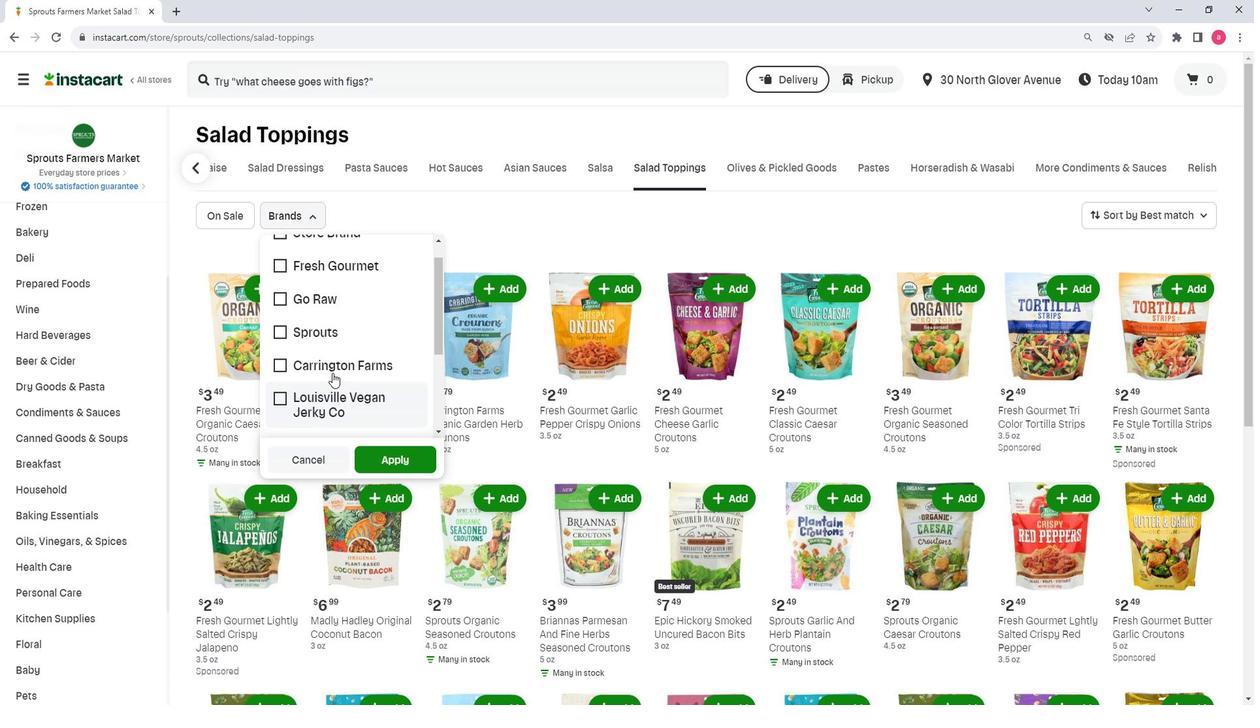 
Action: Mouse scrolled (344, 361) with delta (0, 0)
Screenshot: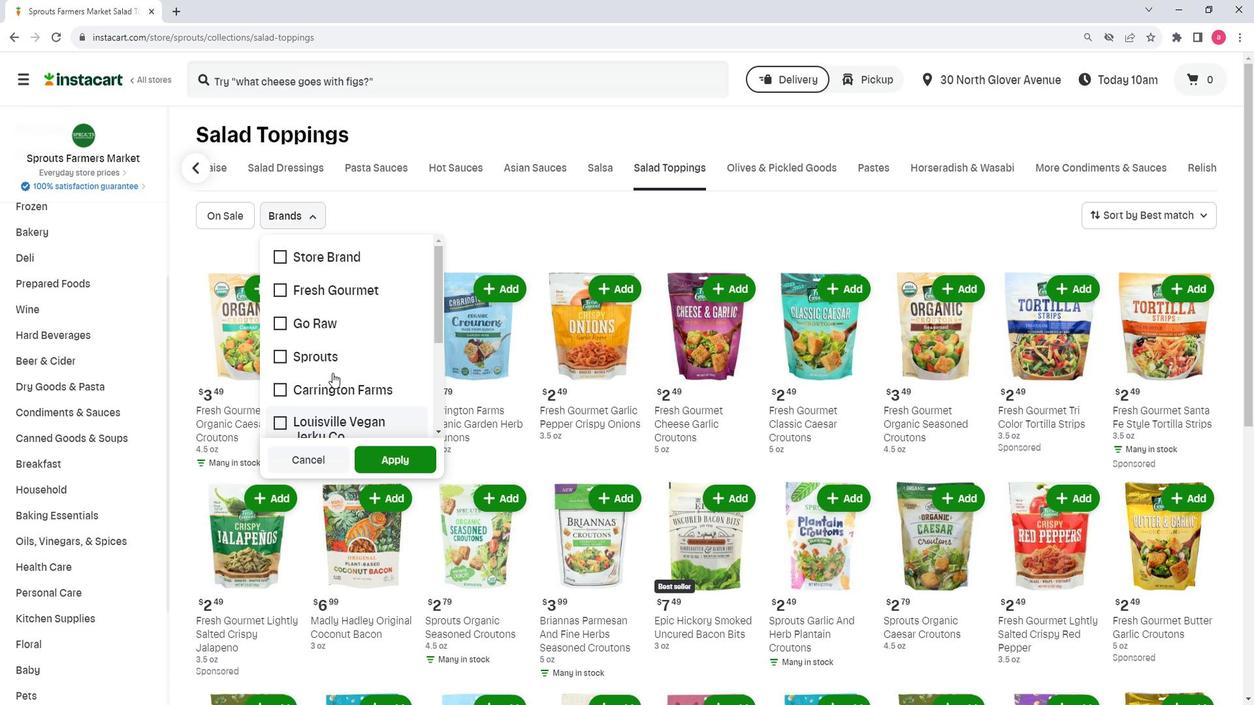
Action: Mouse scrolled (344, 361) with delta (0, 0)
Screenshot: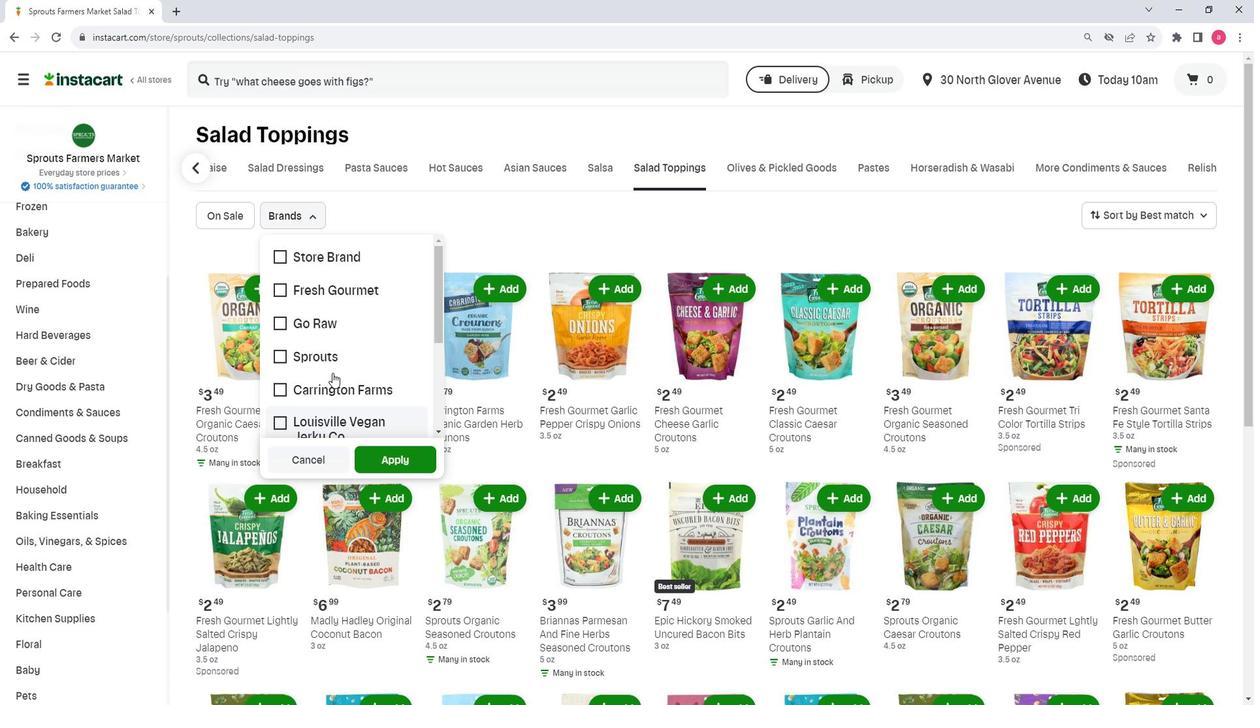 
Action: Mouse moved to (354, 311)
Screenshot: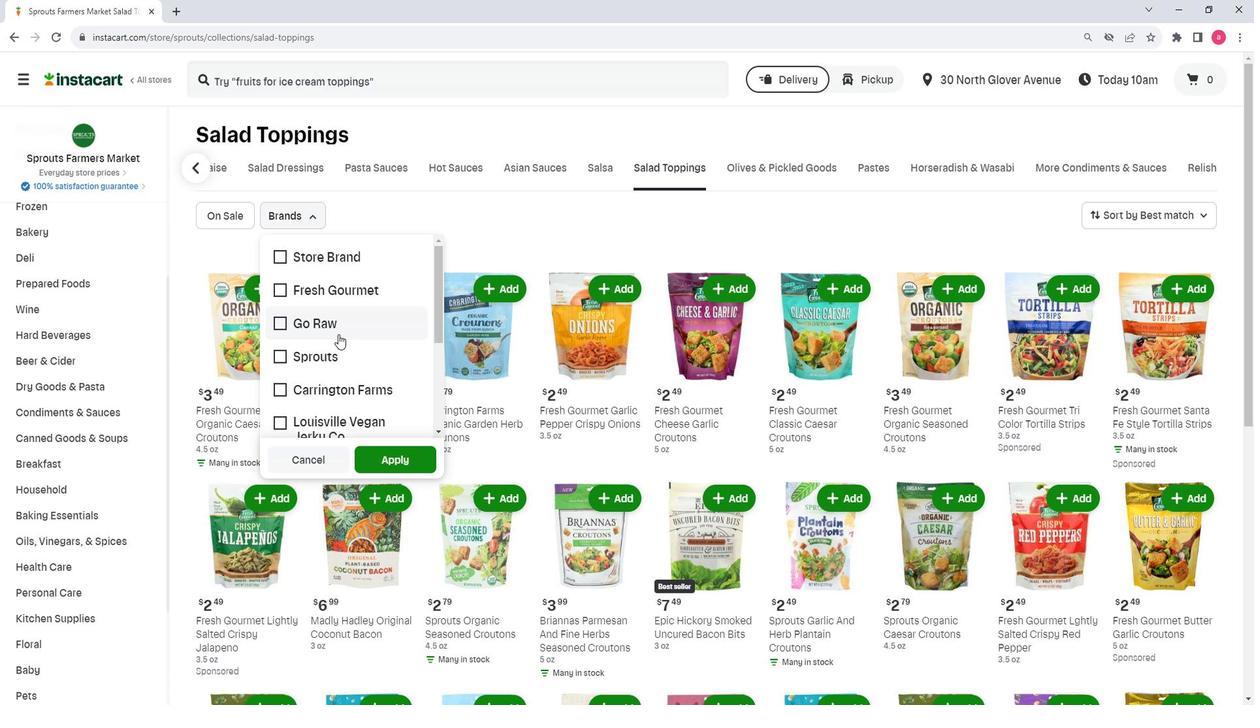 
Action: Mouse scrolled (354, 310) with delta (0, 0)
Screenshot: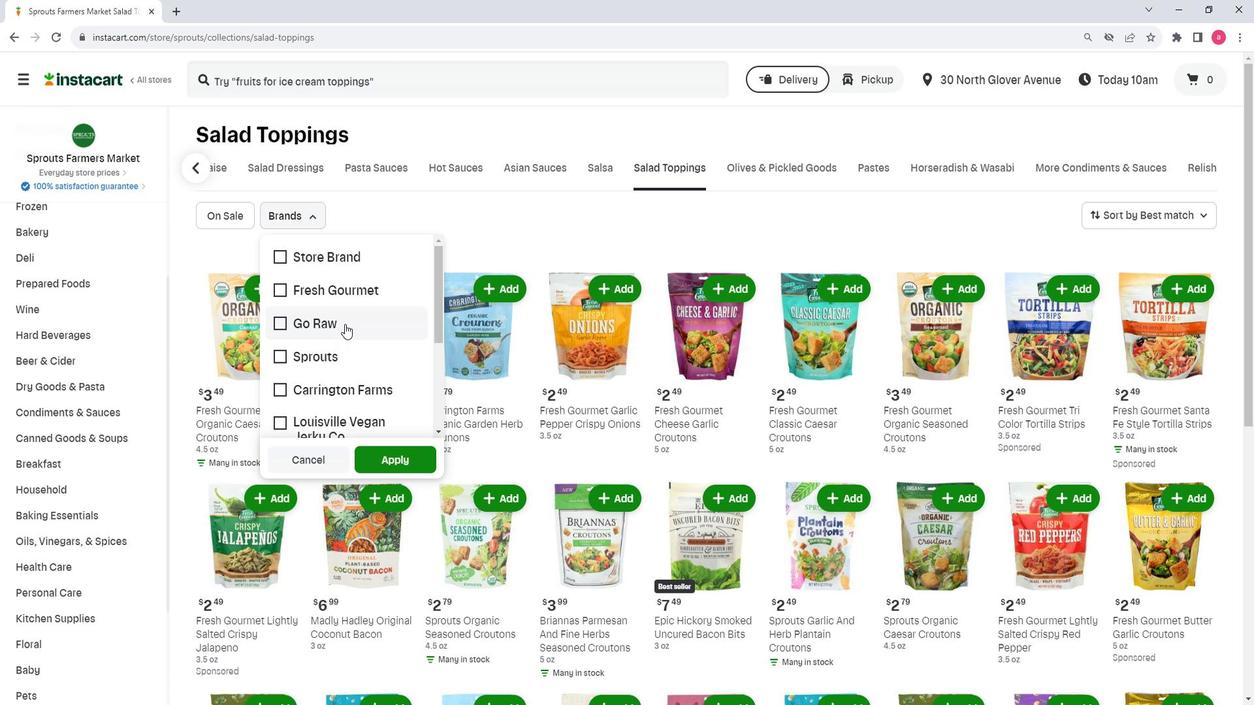 
Action: Mouse scrolled (354, 310) with delta (0, 0)
Screenshot: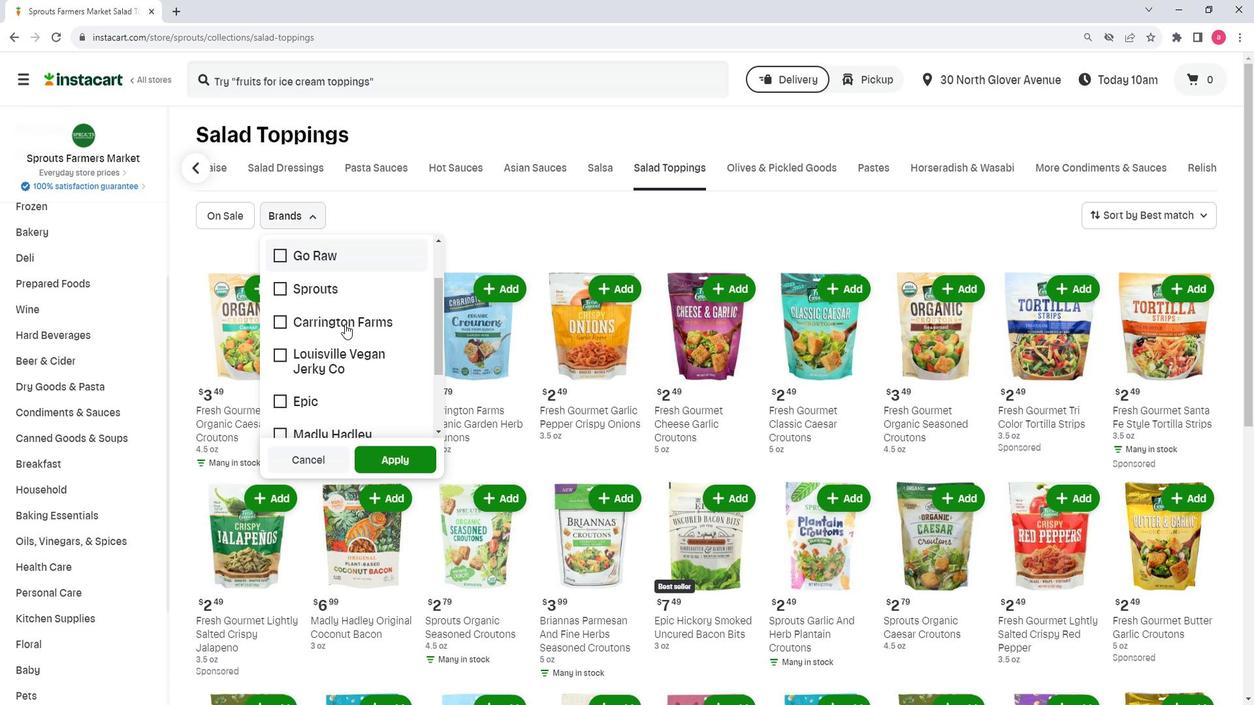 
Action: Mouse scrolled (354, 310) with delta (0, 0)
Screenshot: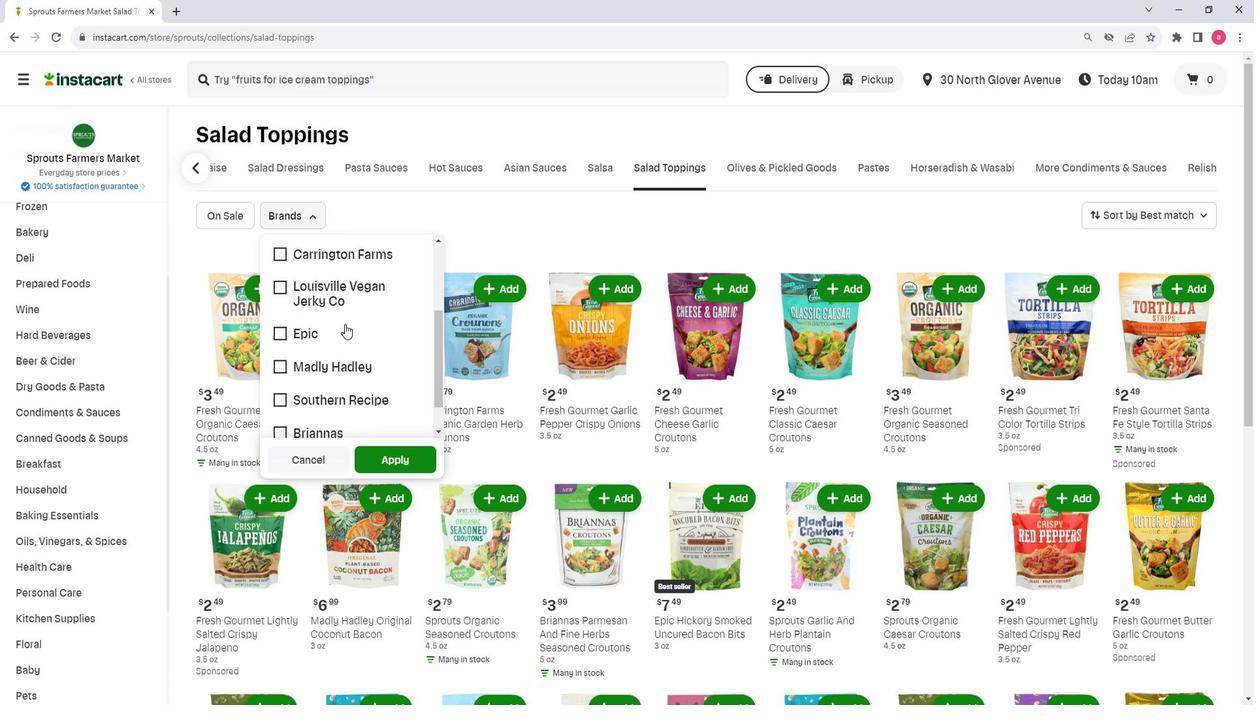 
Action: Mouse scrolled (354, 310) with delta (0, 0)
Screenshot: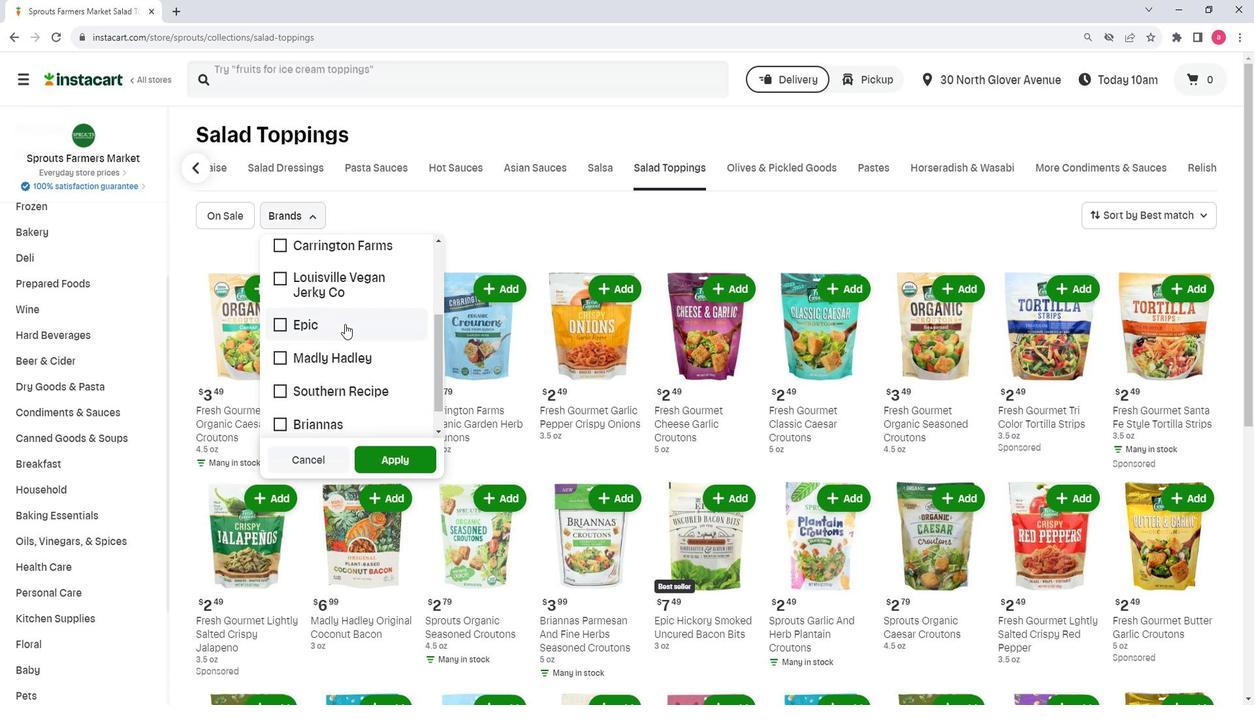 
